 Task: In the Page Airportsfile.pptxinsert a slide 'blank'insert the text box with the name ' diamond'and insert a shape  diamondshape fill with colour greenshape outline with colour redshape effects 3-d rotation  isometric top up
Action: Mouse moved to (32, 109)
Screenshot: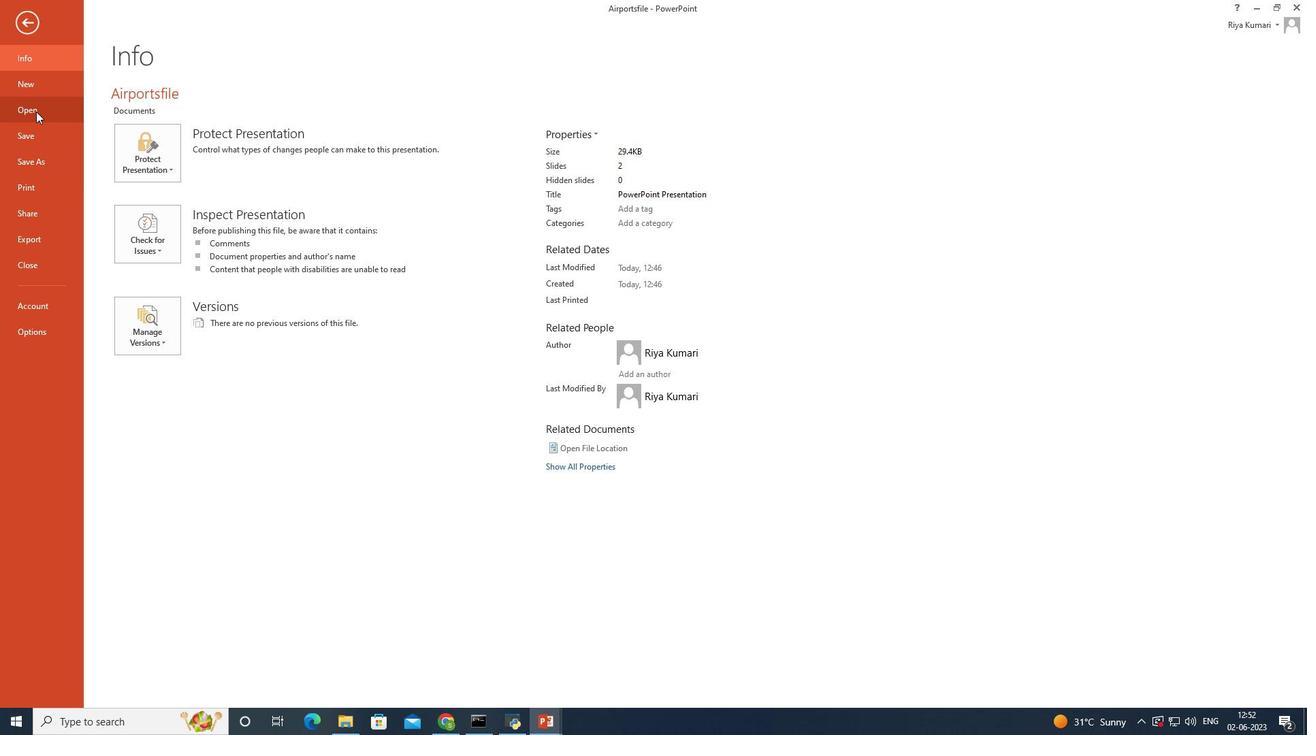 
Action: Mouse pressed left at (32, 109)
Screenshot: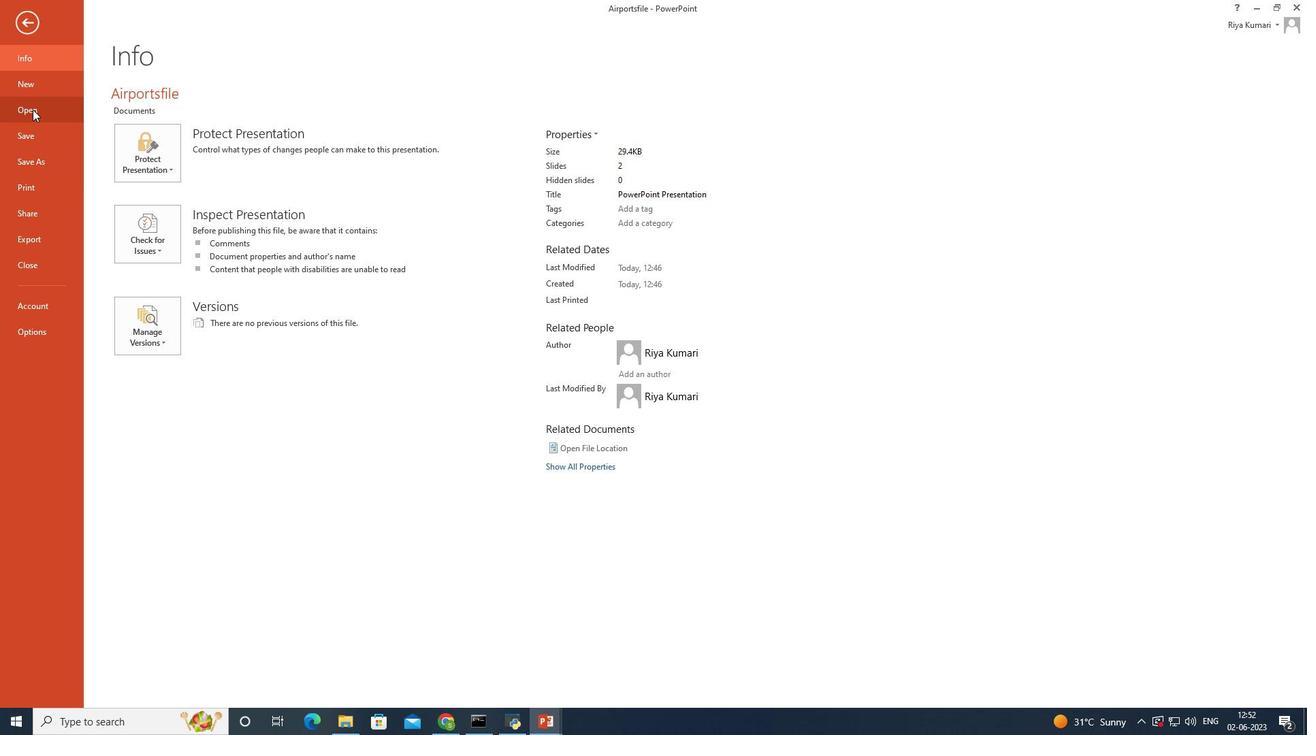 
Action: Mouse moved to (356, 128)
Screenshot: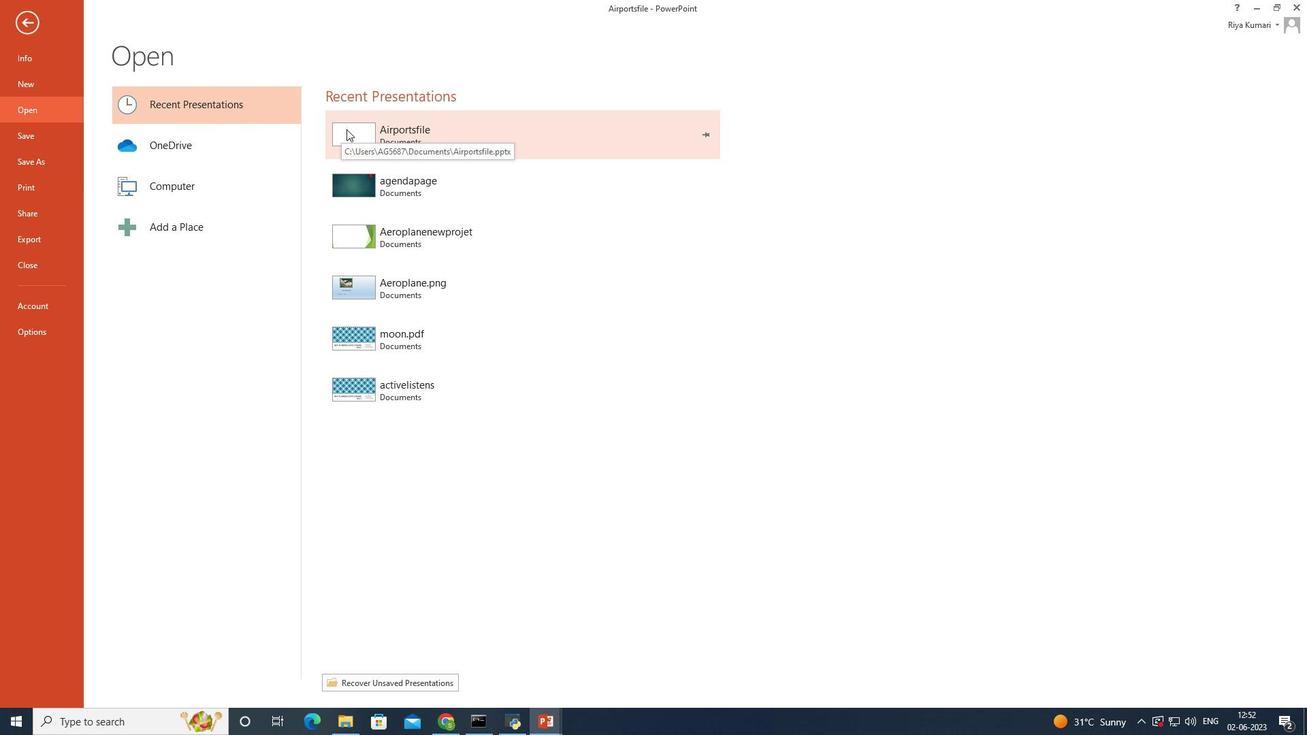 
Action: Mouse pressed left at (356, 128)
Screenshot: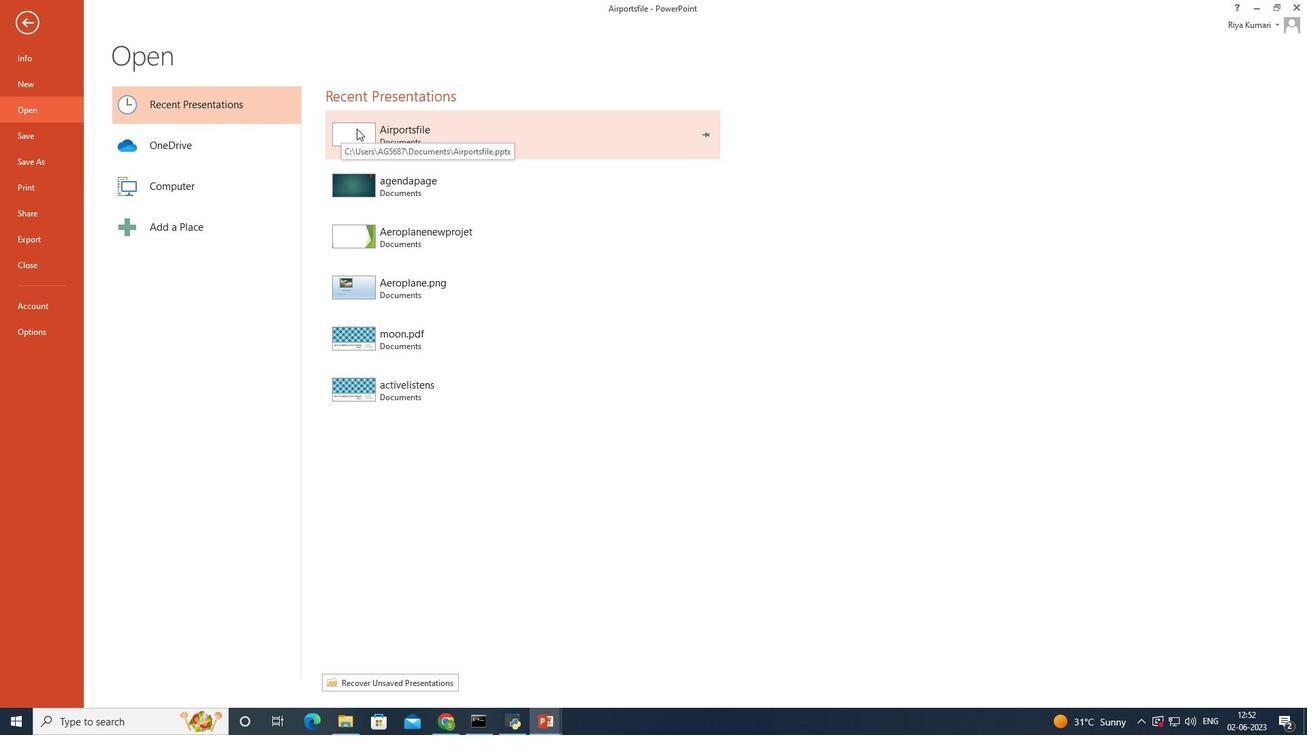 
Action: Mouse moved to (62, 21)
Screenshot: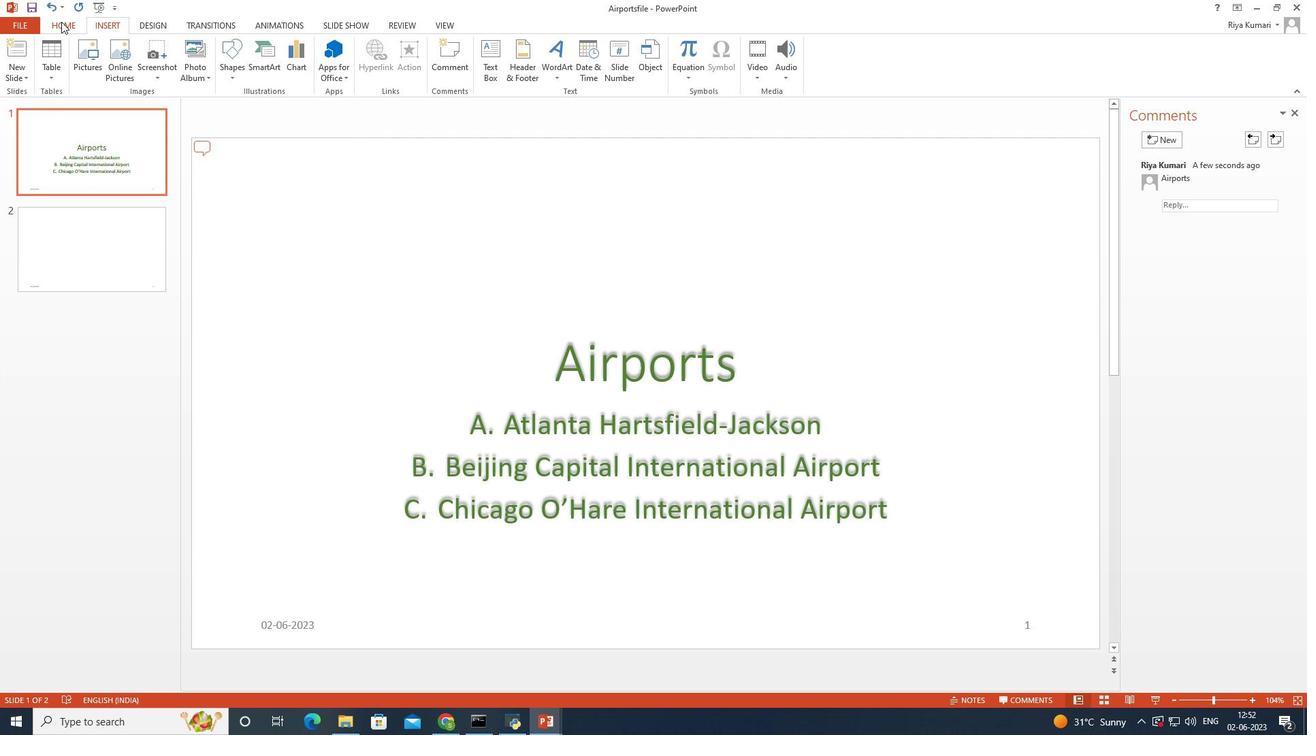 
Action: Mouse pressed left at (62, 21)
Screenshot: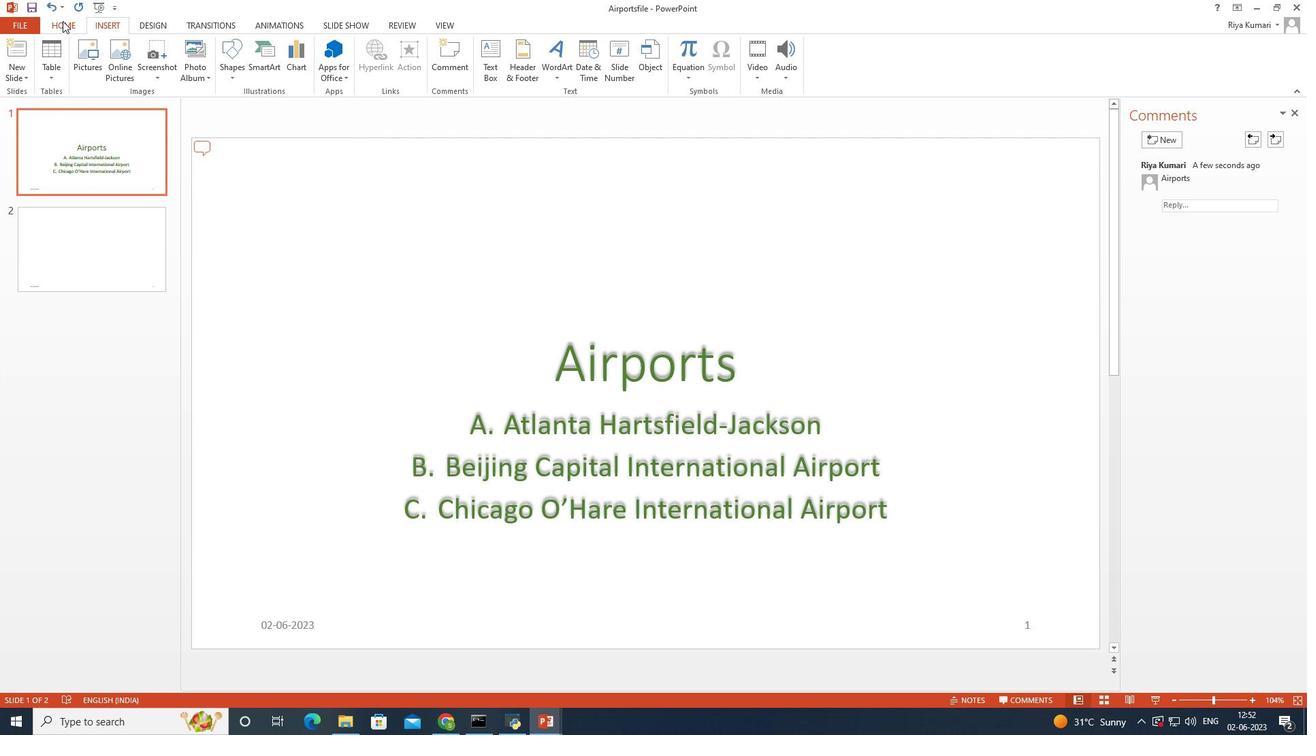 
Action: Mouse moved to (117, 66)
Screenshot: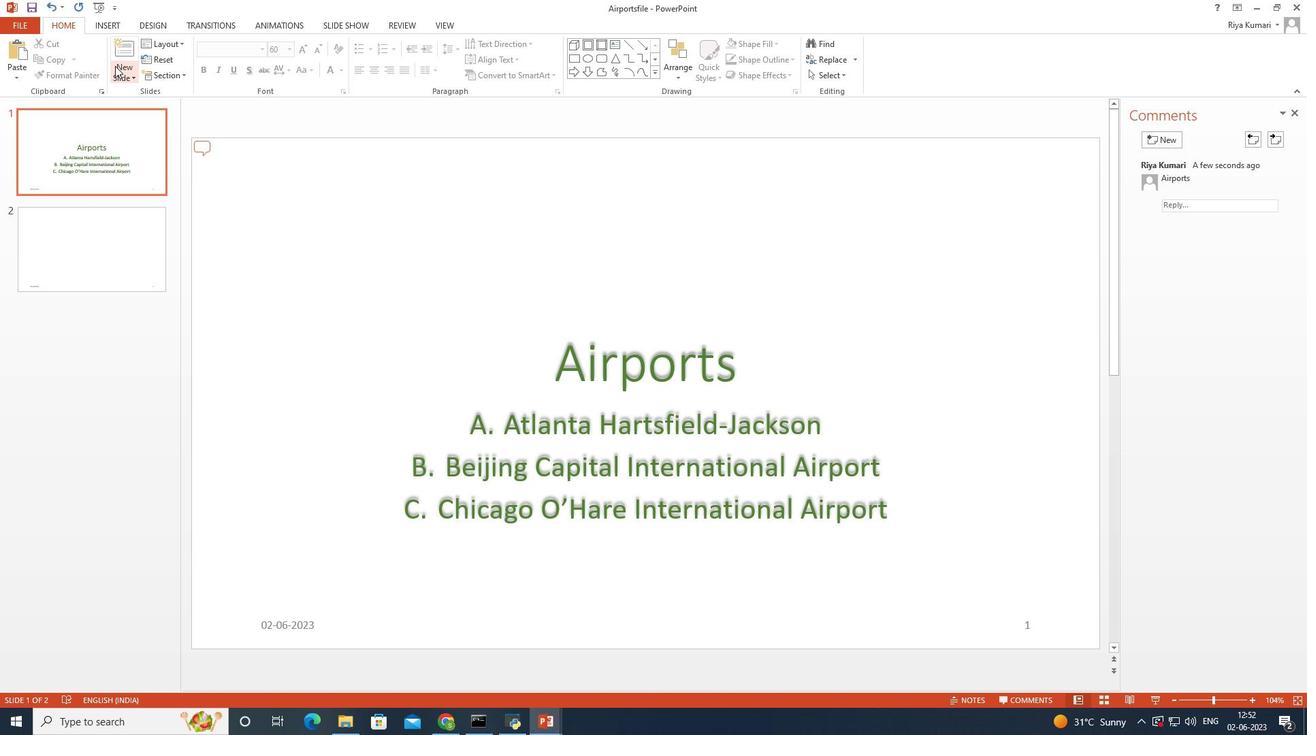 
Action: Mouse pressed left at (117, 66)
Screenshot: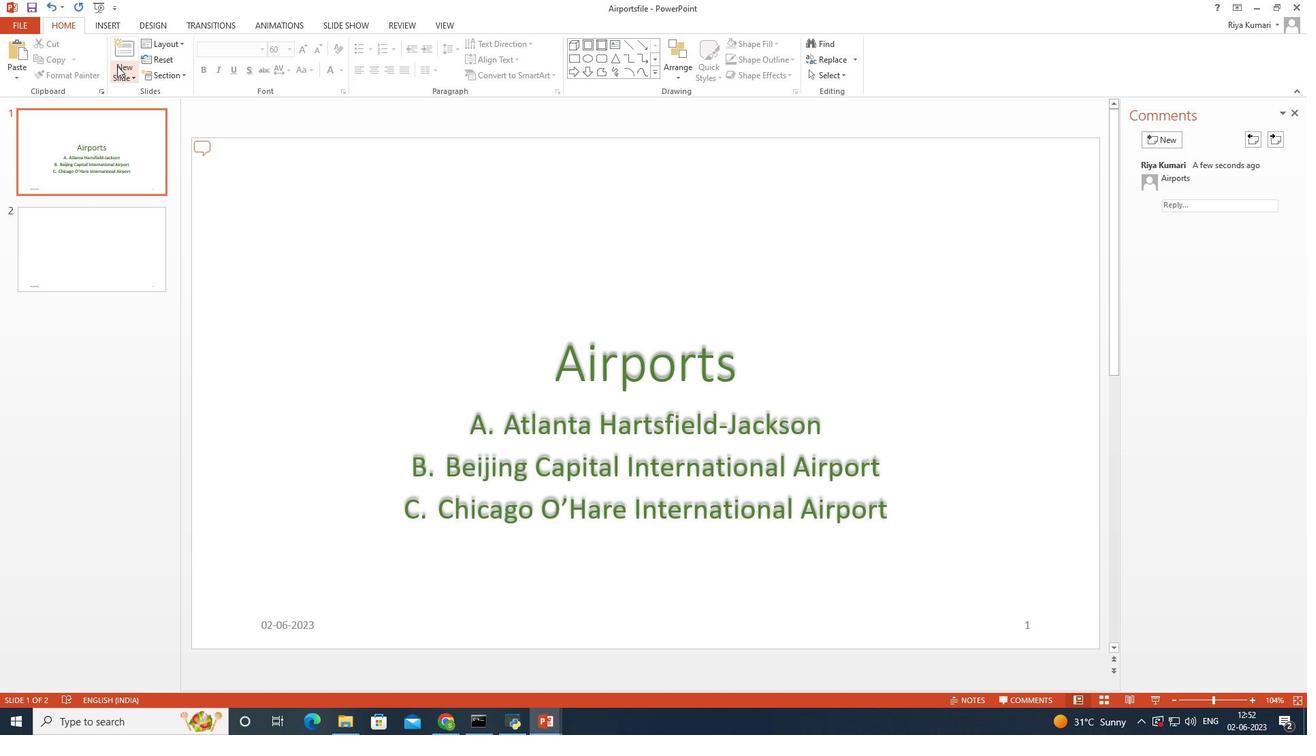 
Action: Mouse moved to (153, 249)
Screenshot: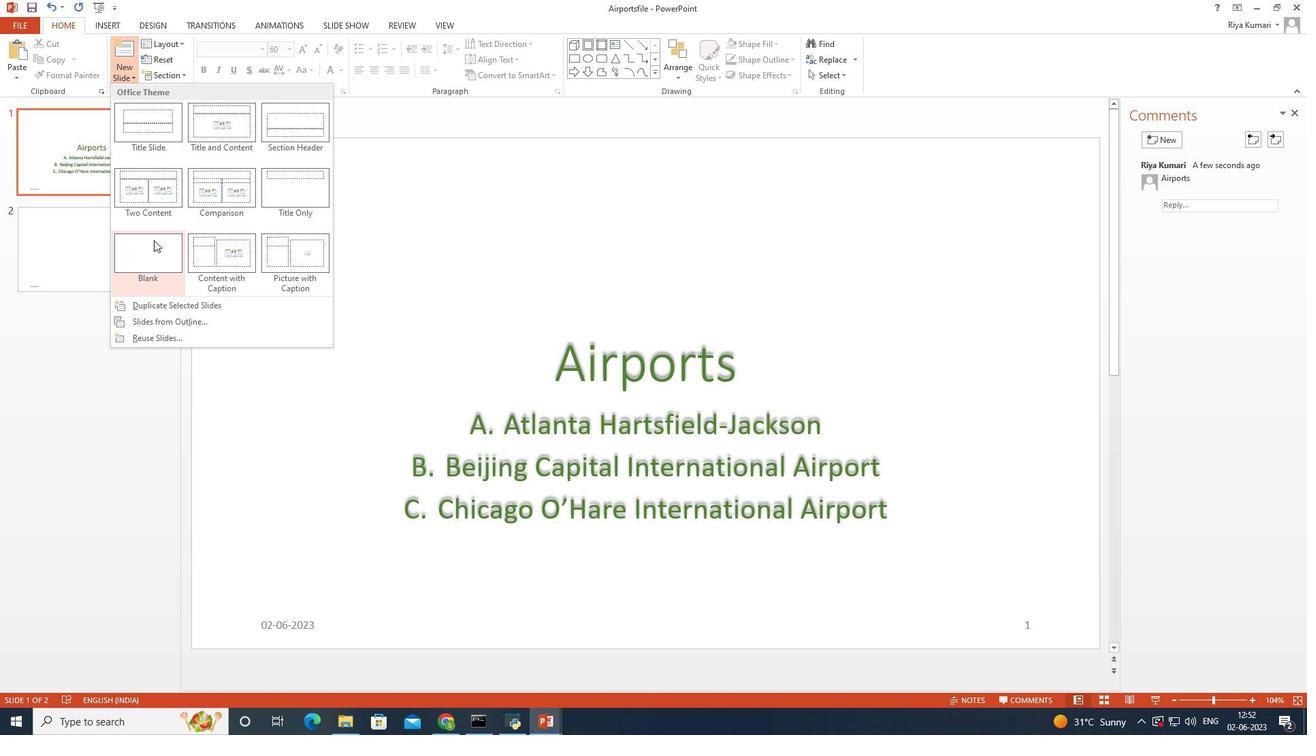 
Action: Mouse pressed left at (153, 249)
Screenshot: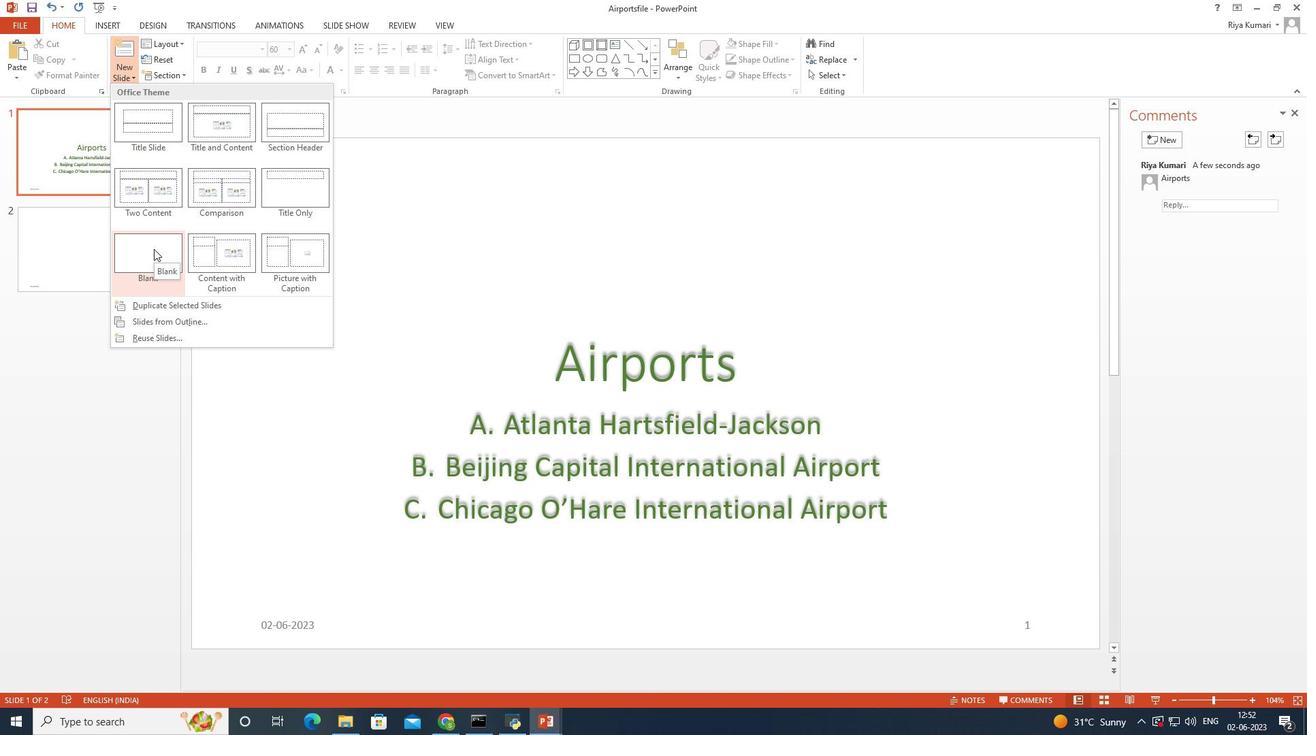 
Action: Mouse moved to (618, 43)
Screenshot: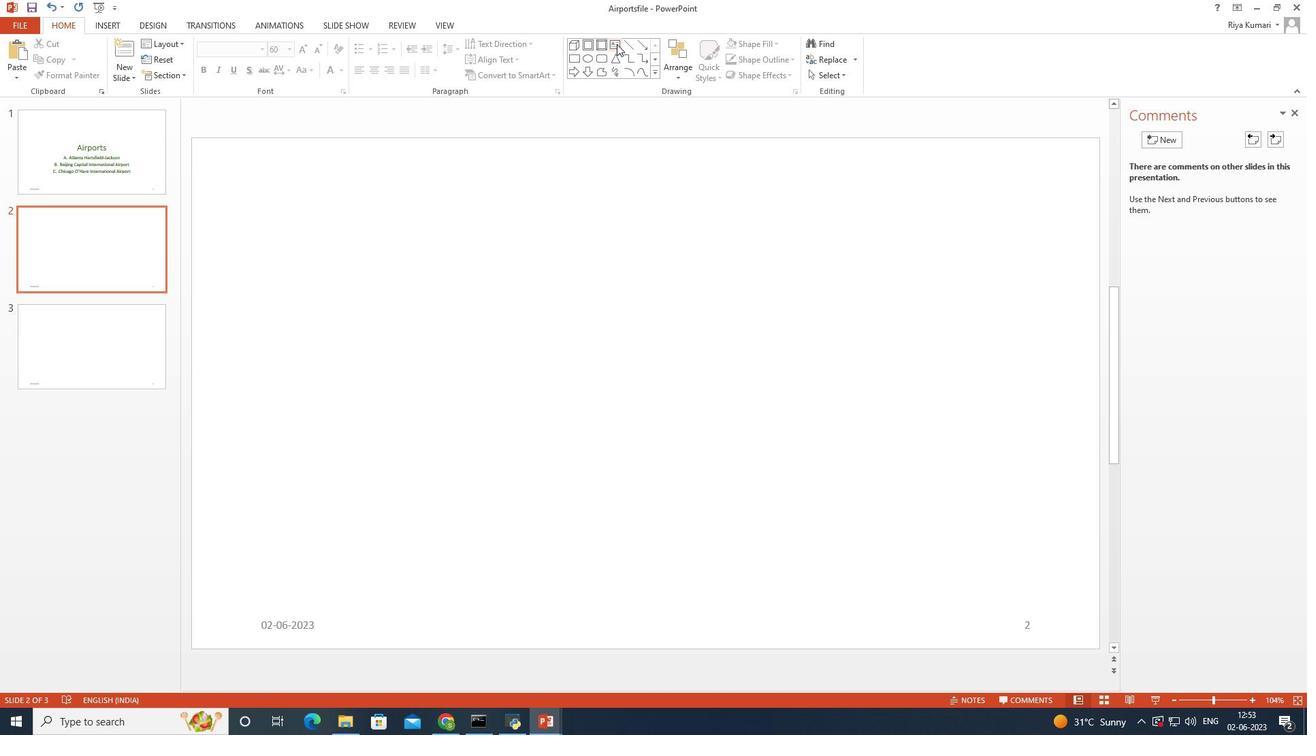 
Action: Mouse pressed left at (618, 43)
Screenshot: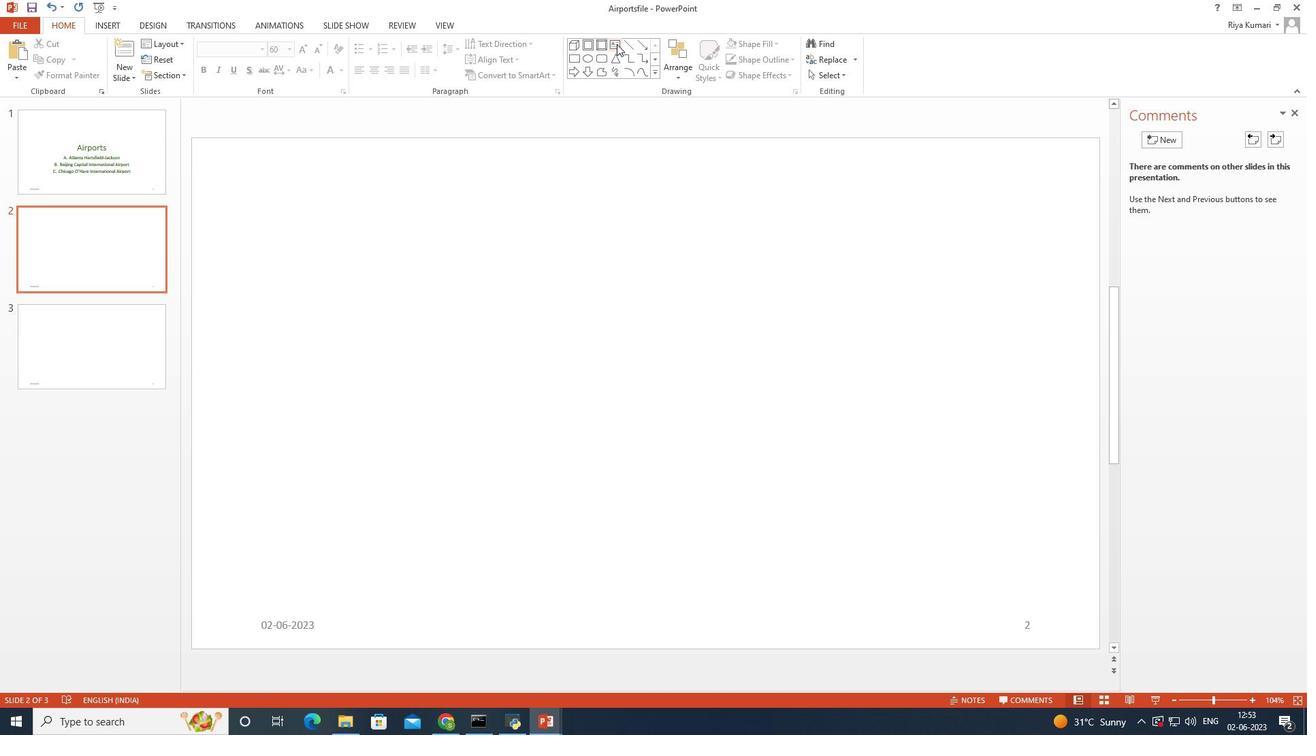 
Action: Mouse moved to (417, 186)
Screenshot: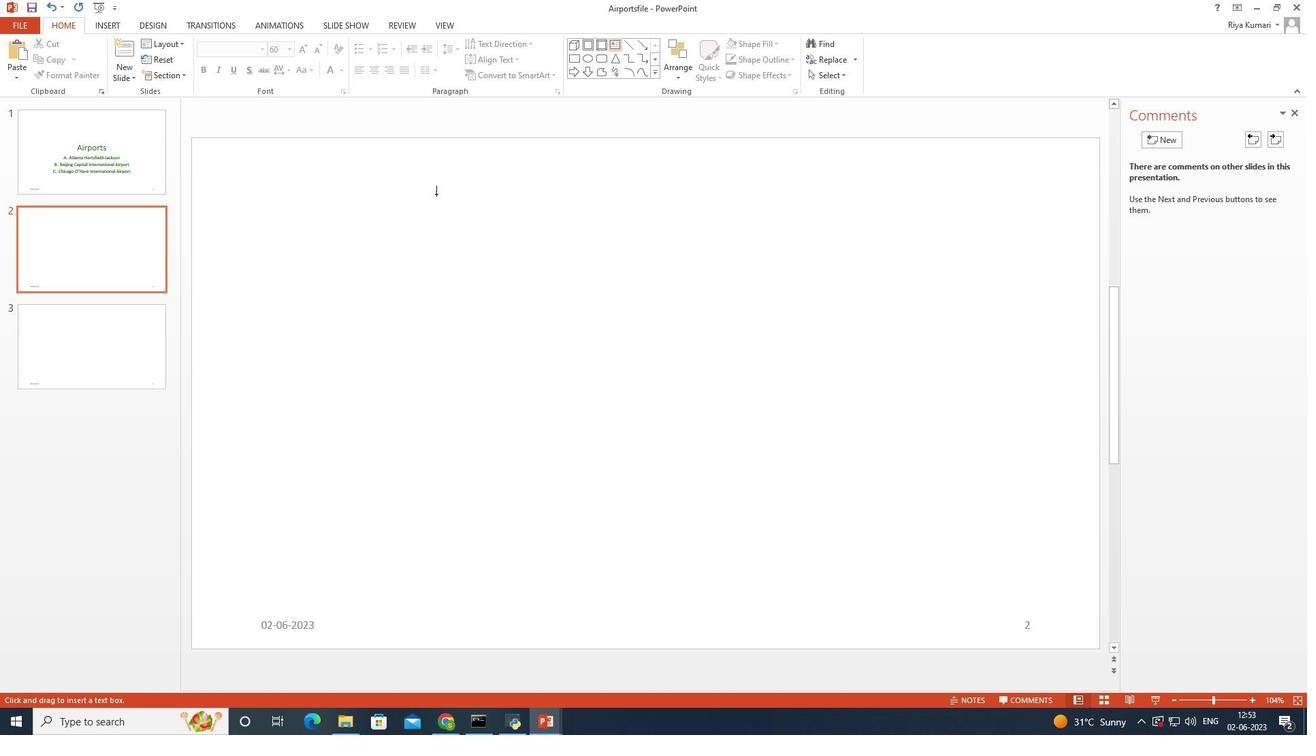 
Action: Mouse pressed left at (417, 186)
Screenshot: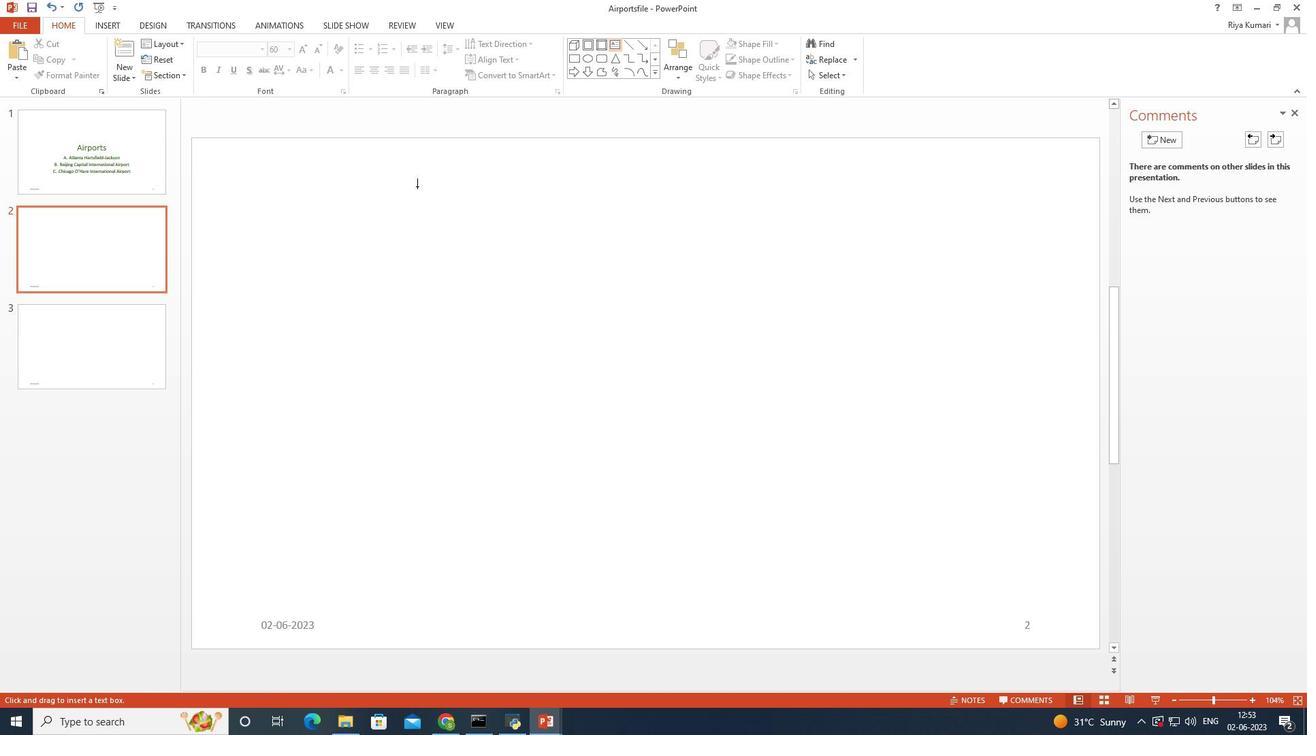 
Action: Mouse moved to (606, 228)
Screenshot: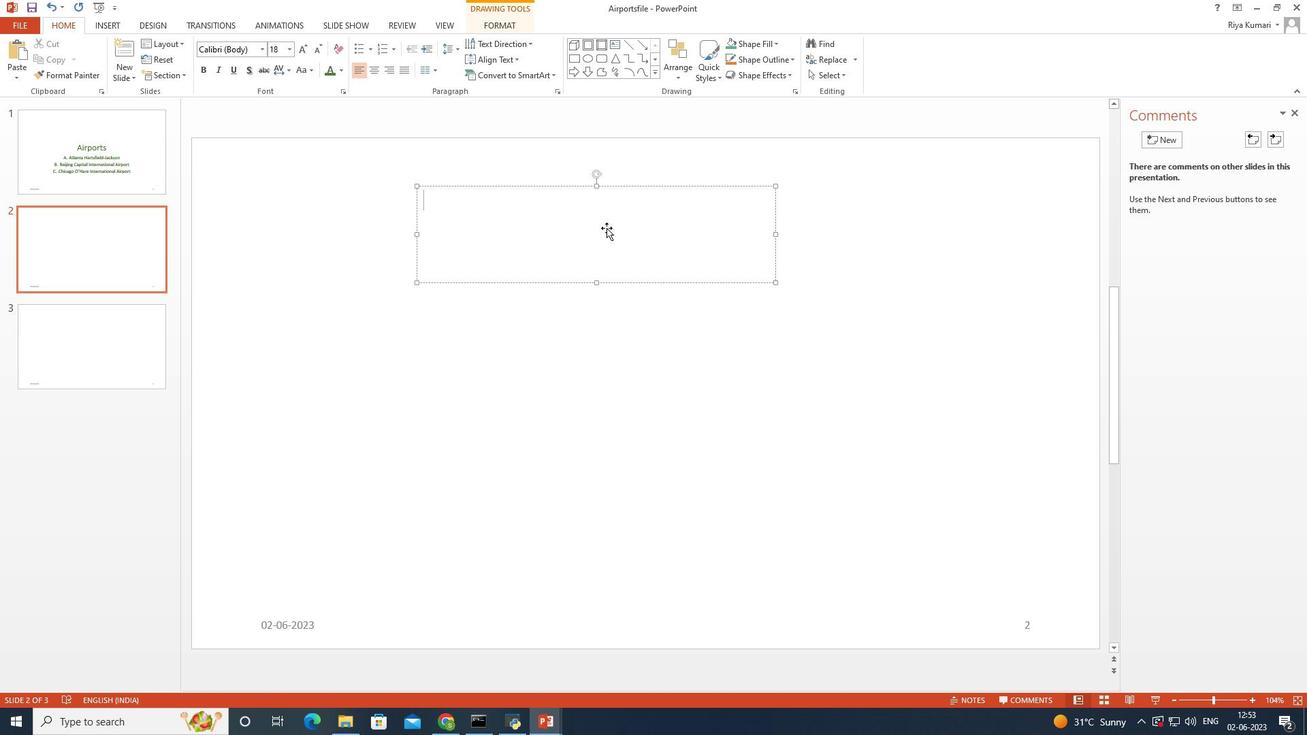 
Action: Key pressed diamond
Screenshot: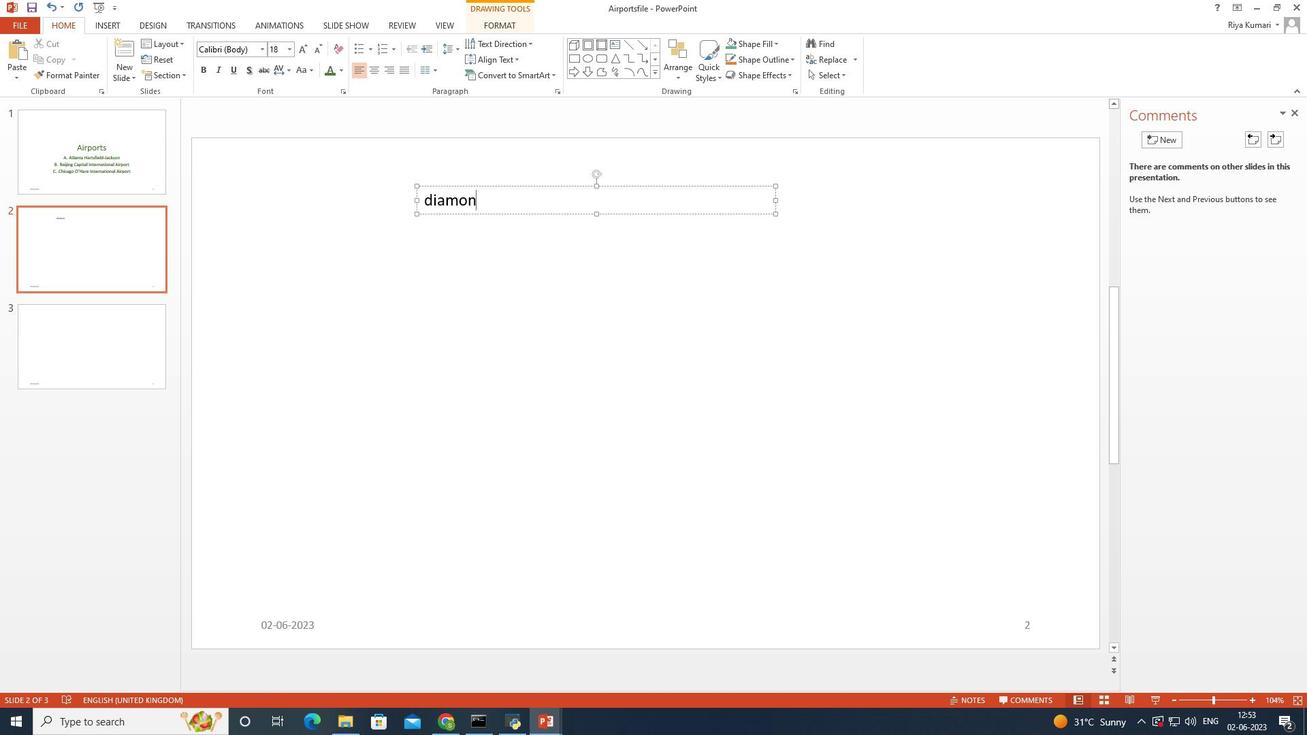 
Action: Mouse moved to (648, 251)
Screenshot: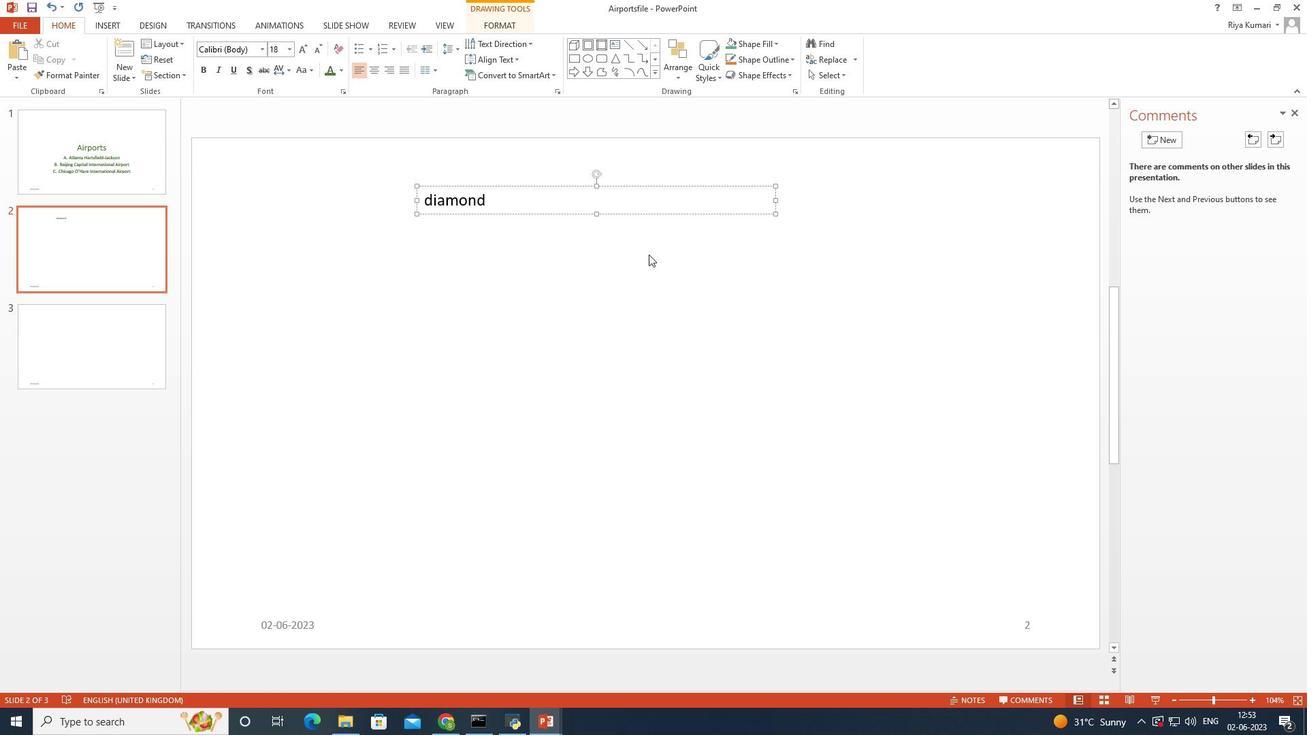 
Action: Key pressed <Key.enter>
Screenshot: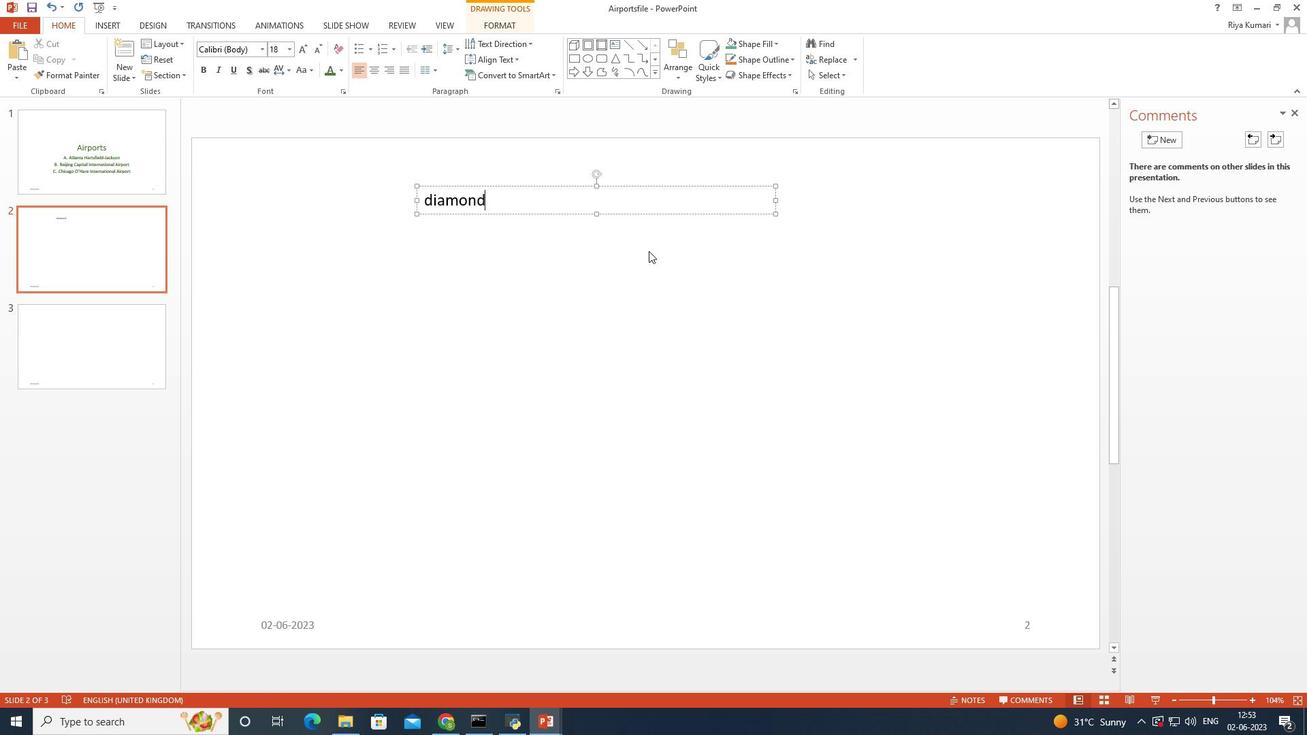 
Action: Mouse moved to (608, 265)
Screenshot: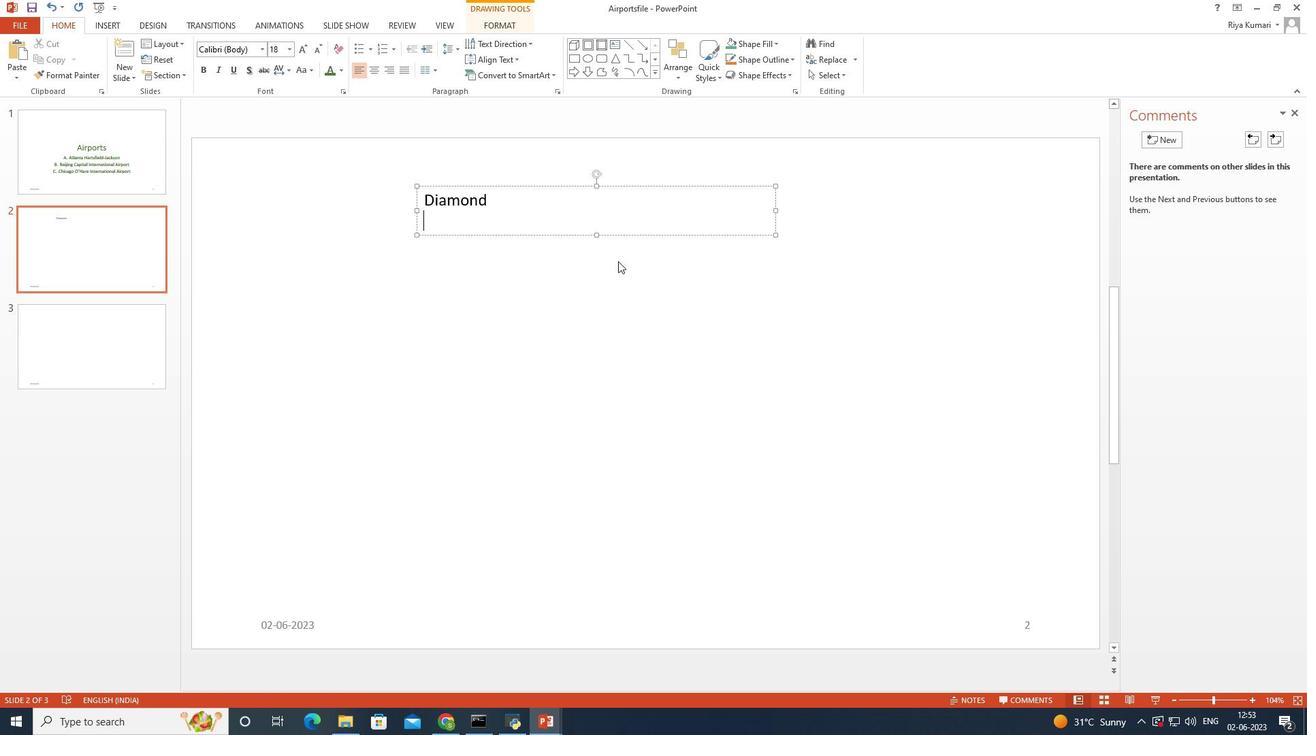 
Action: Mouse pressed left at (608, 265)
Screenshot: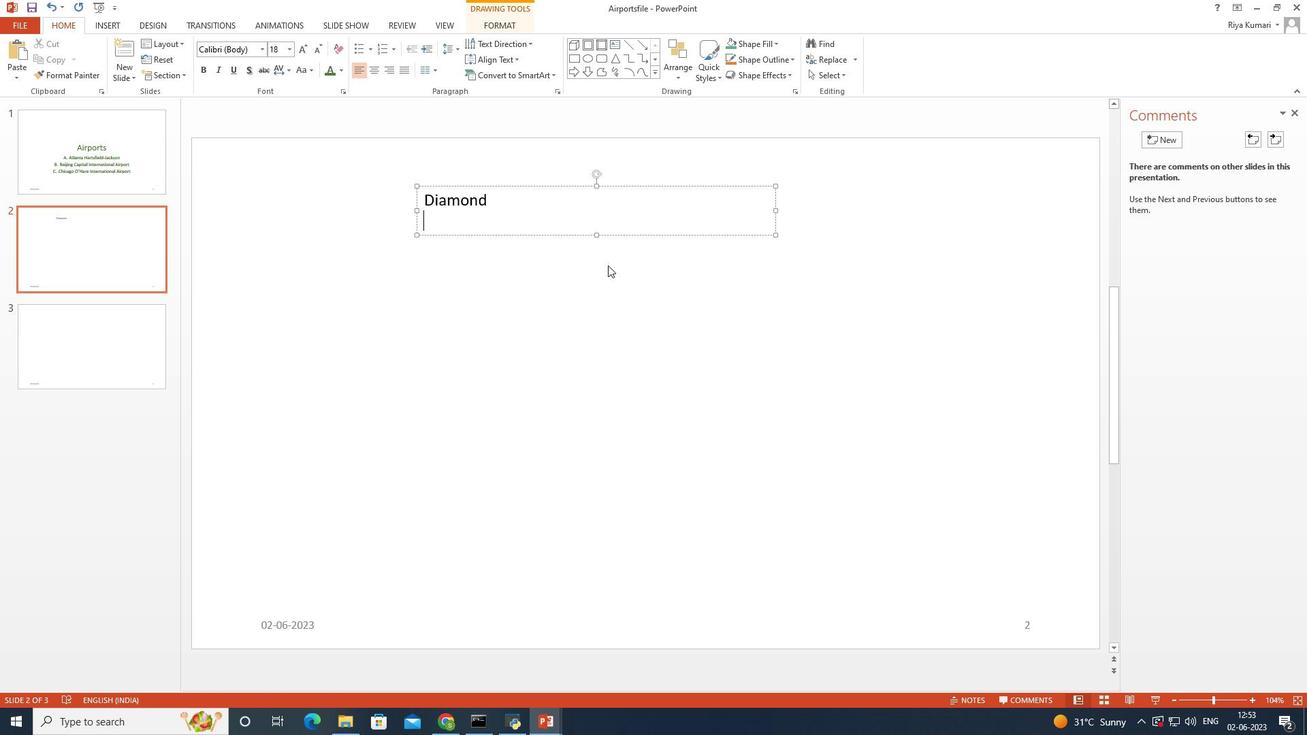 
Action: Mouse moved to (652, 70)
Screenshot: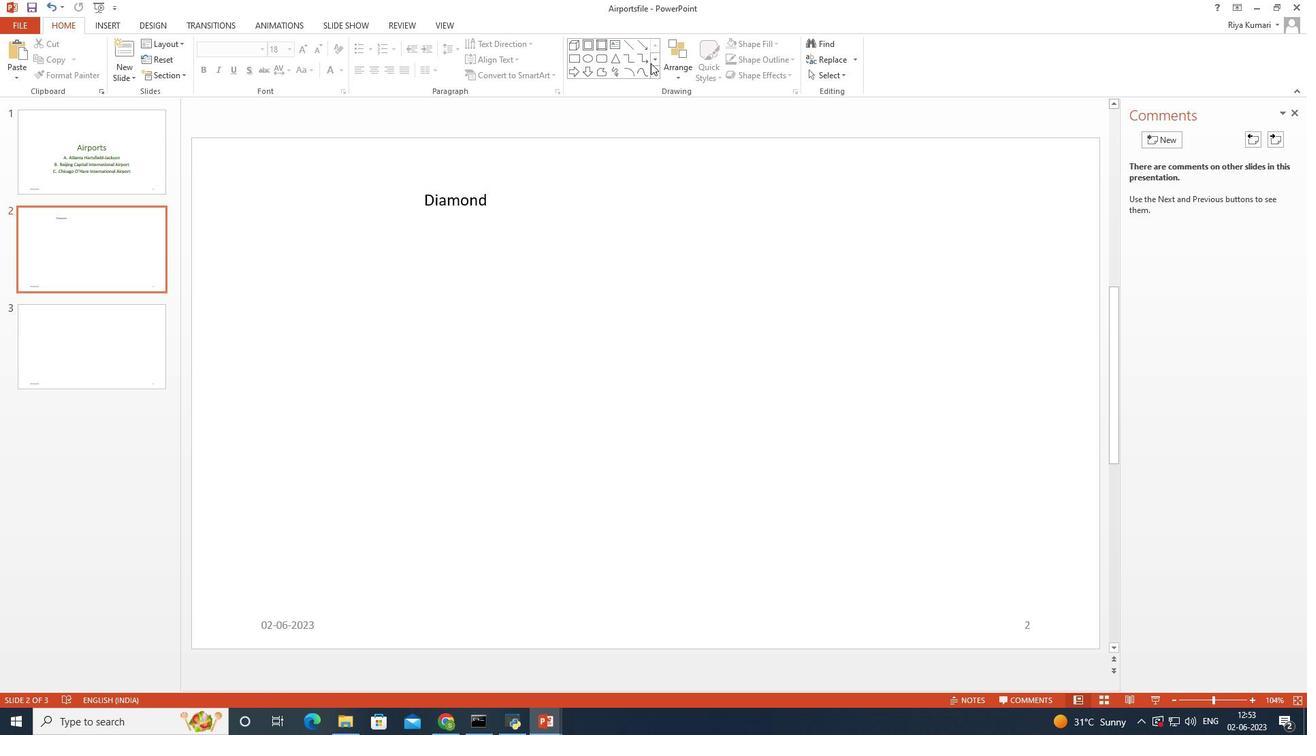 
Action: Mouse pressed left at (652, 70)
Screenshot: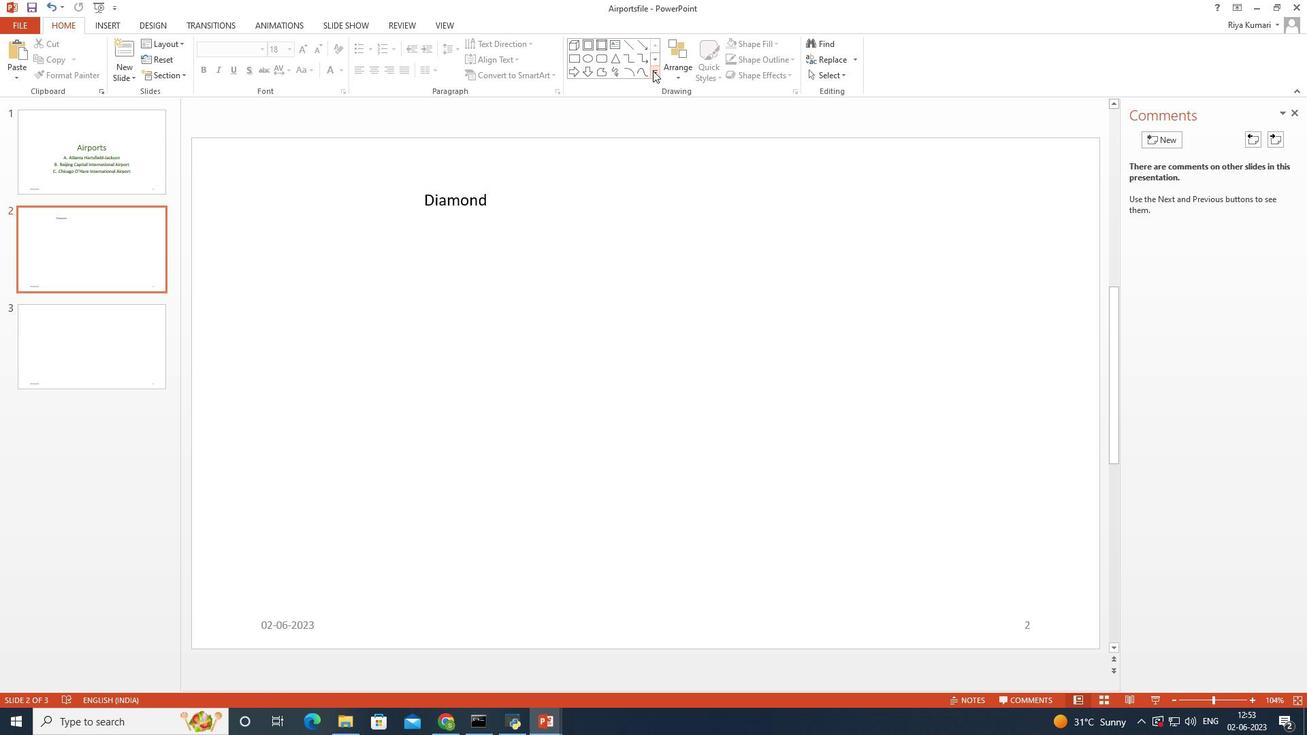 
Action: Mouse moved to (599, 285)
Screenshot: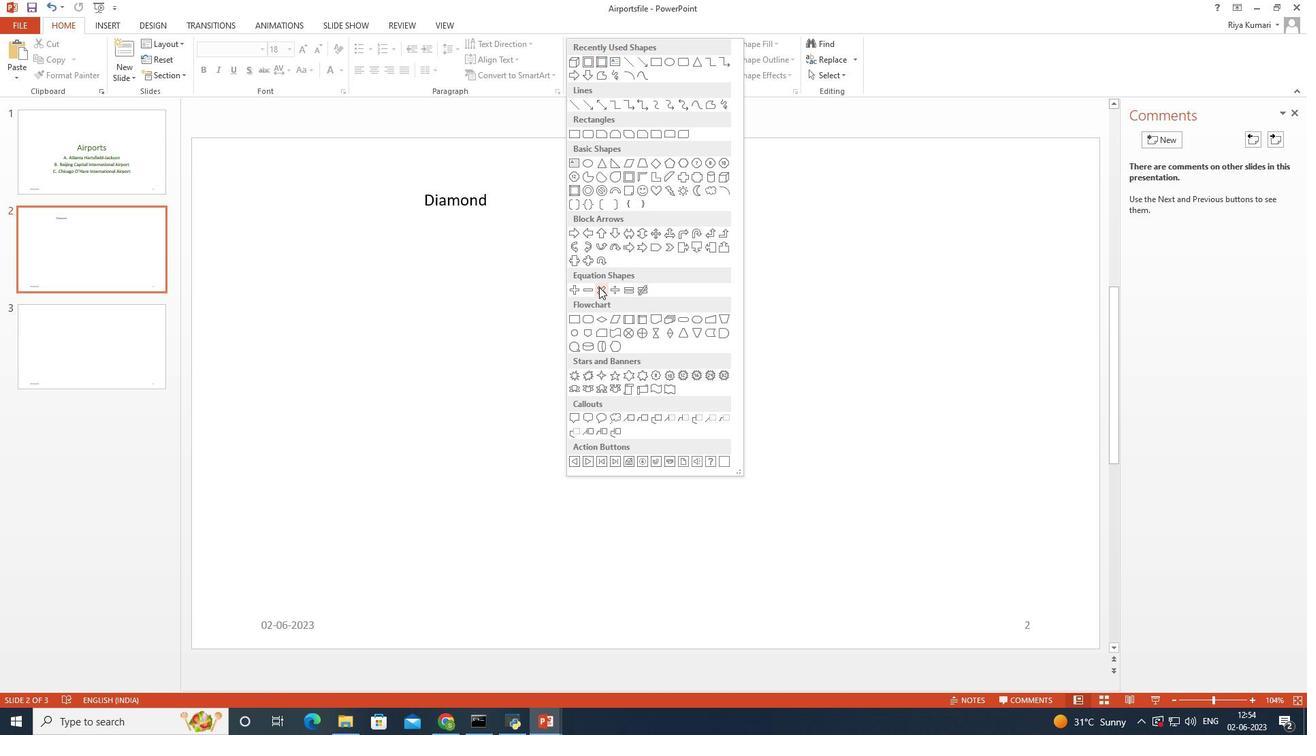 
Action: Mouse pressed left at (599, 285)
Screenshot: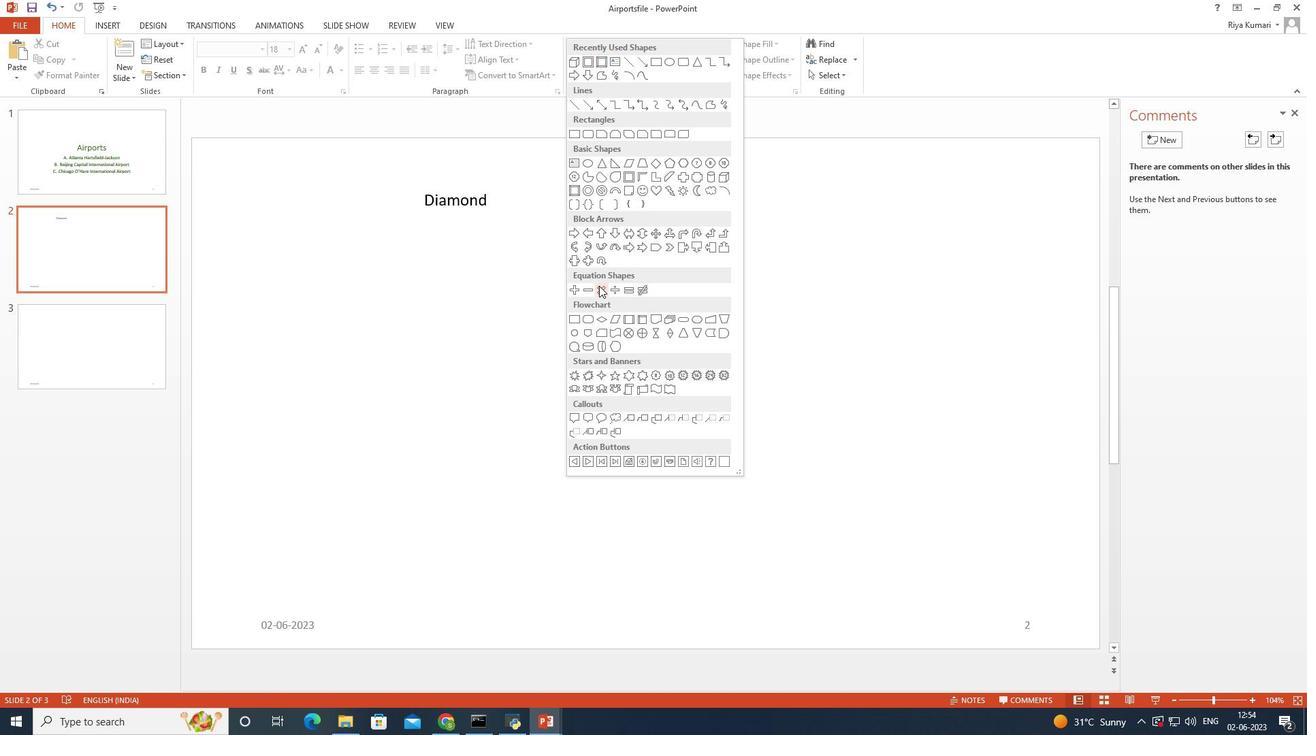 
Action: Mouse moved to (418, 240)
Screenshot: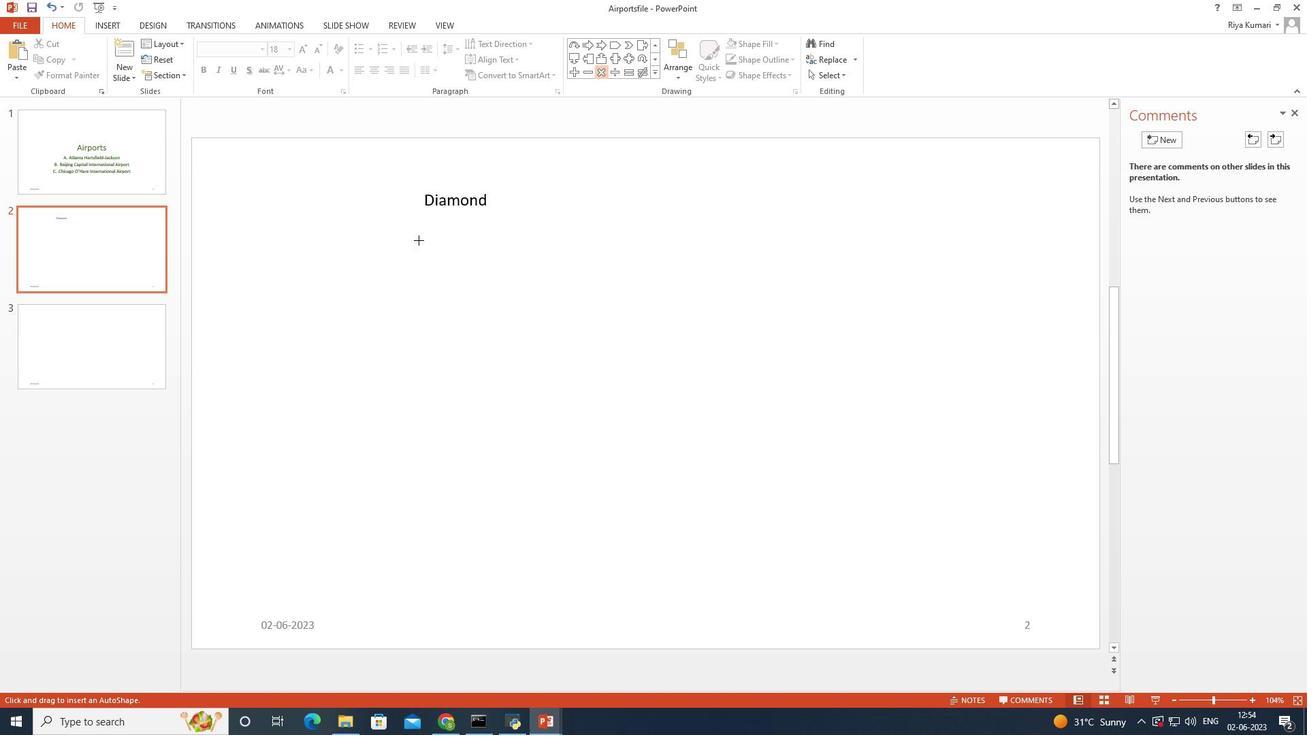
Action: Mouse pressed left at (418, 240)
Screenshot: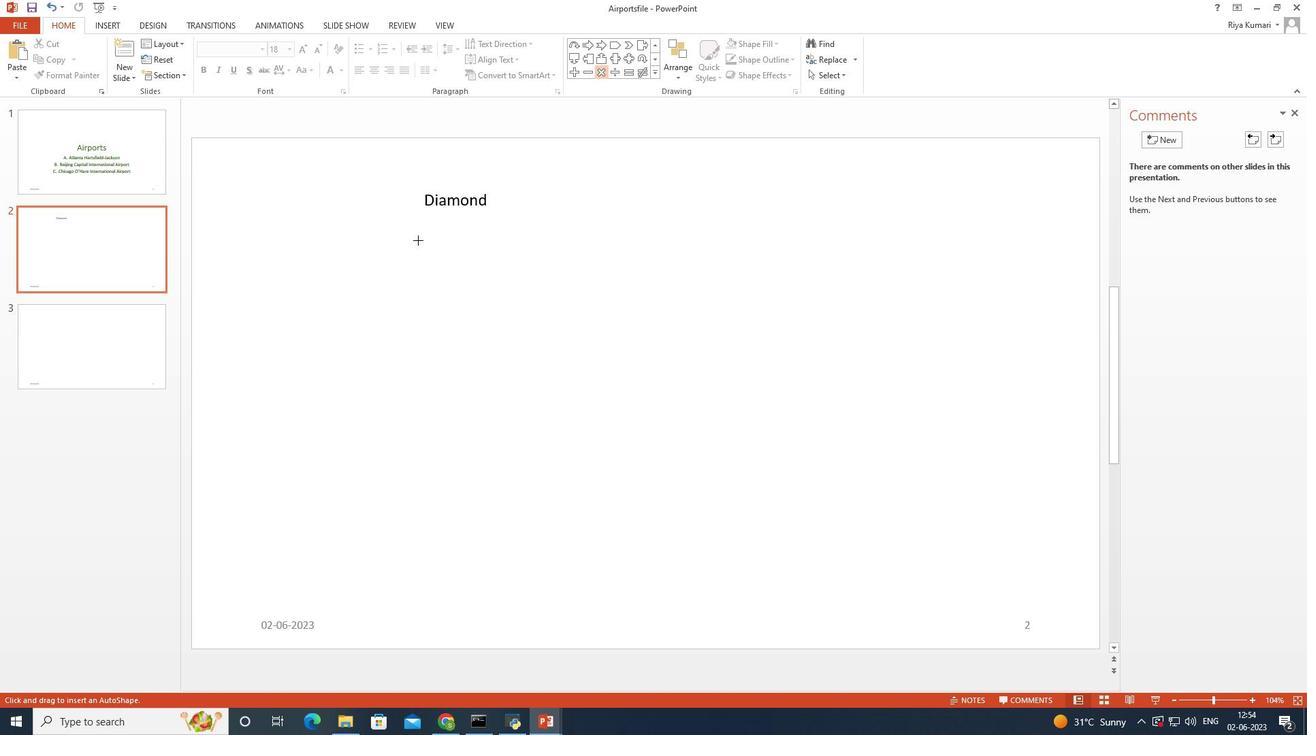 
Action: Mouse moved to (512, 20)
Screenshot: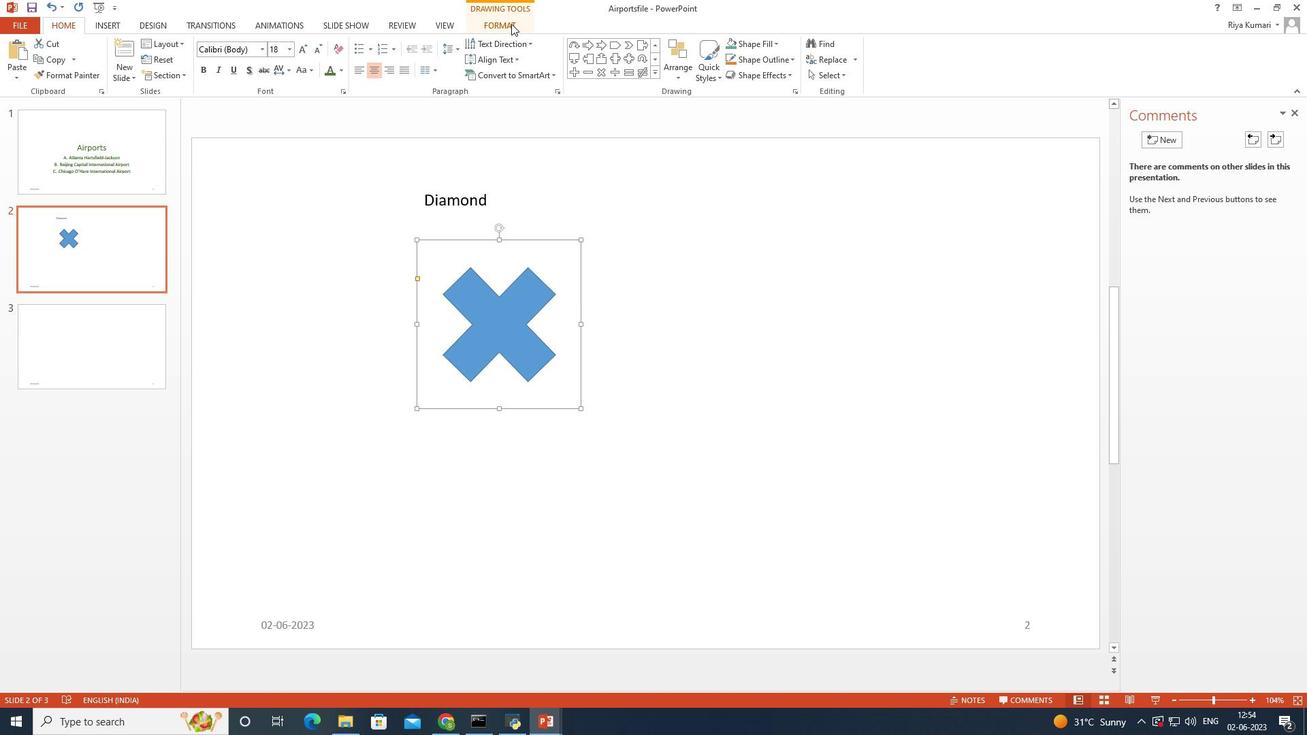 
Action: Mouse pressed left at (512, 20)
Screenshot: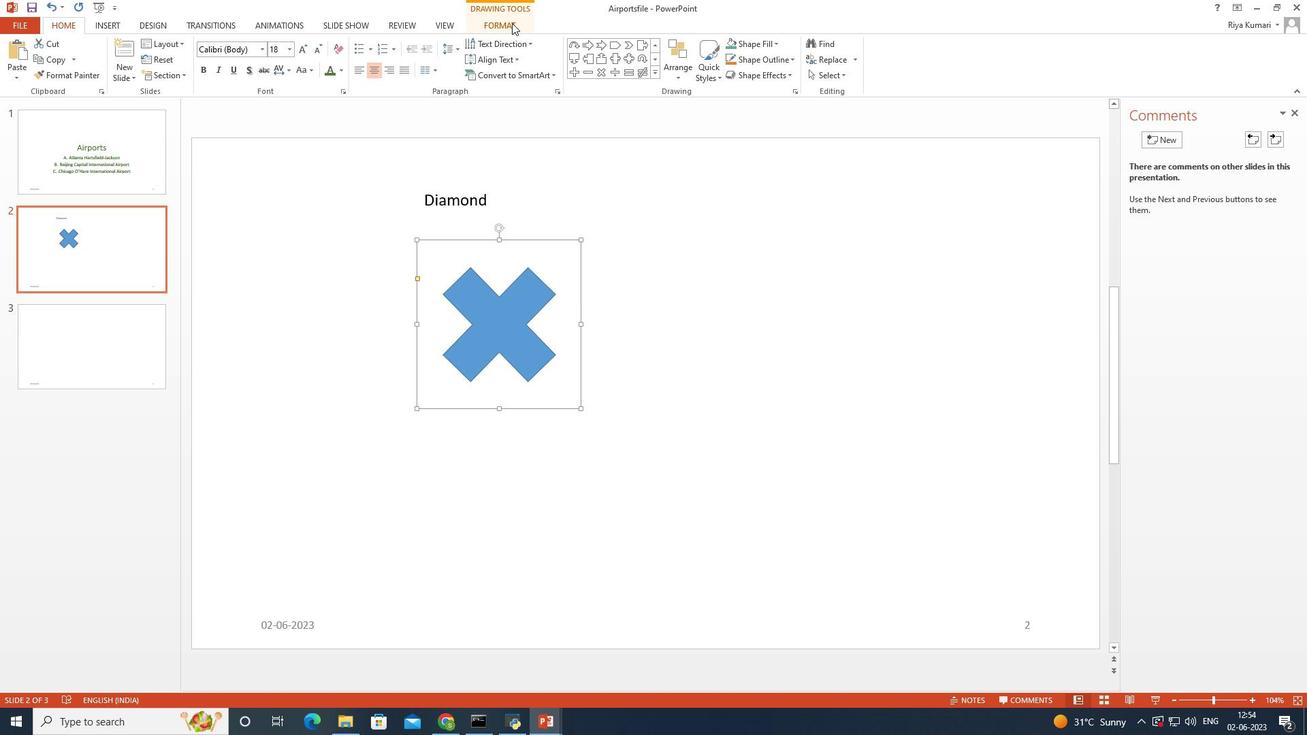 
Action: Mouse moved to (437, 65)
Screenshot: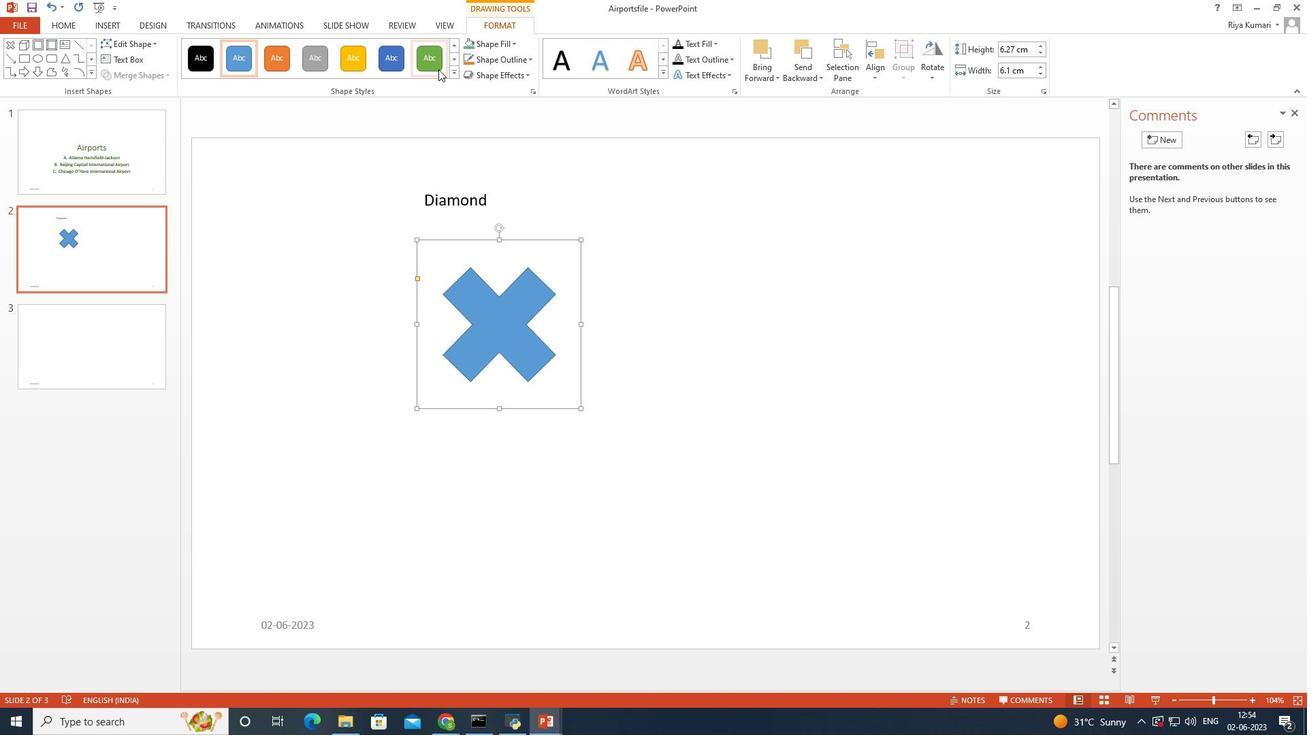 
Action: Mouse pressed left at (437, 65)
Screenshot: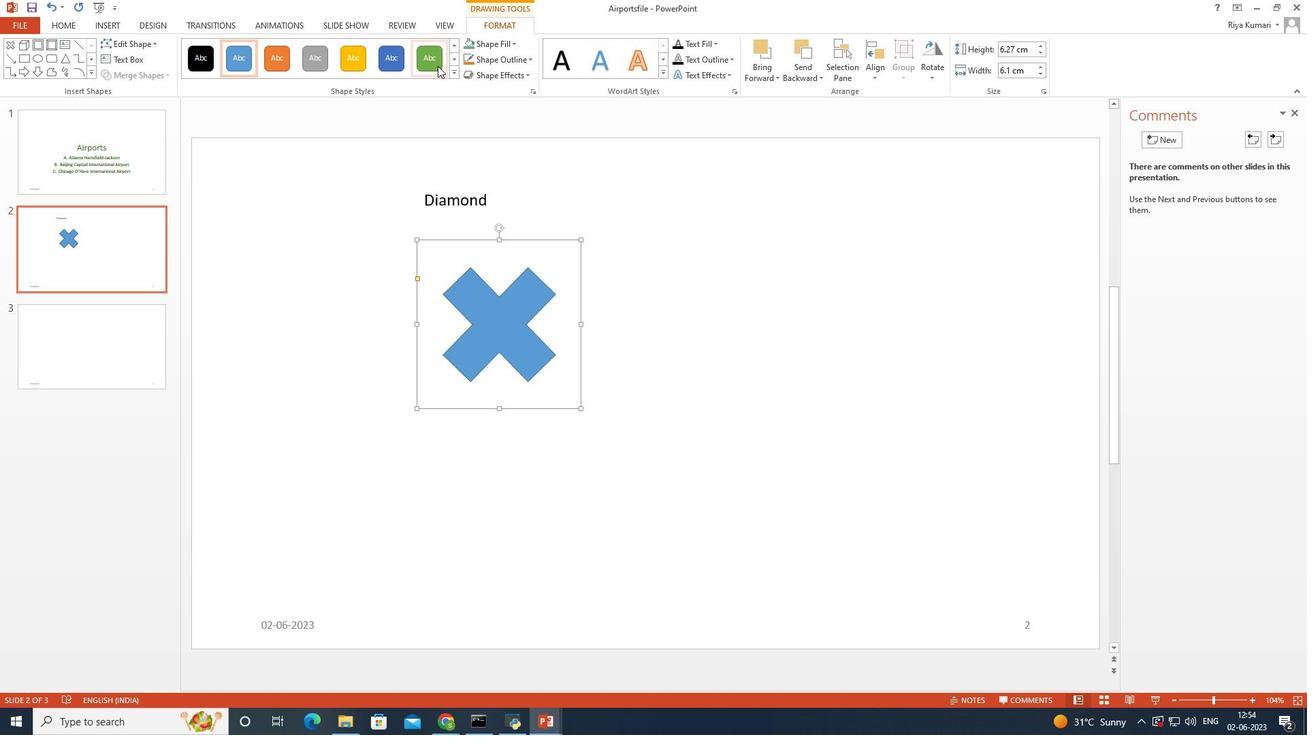 
Action: Mouse moved to (513, 55)
Screenshot: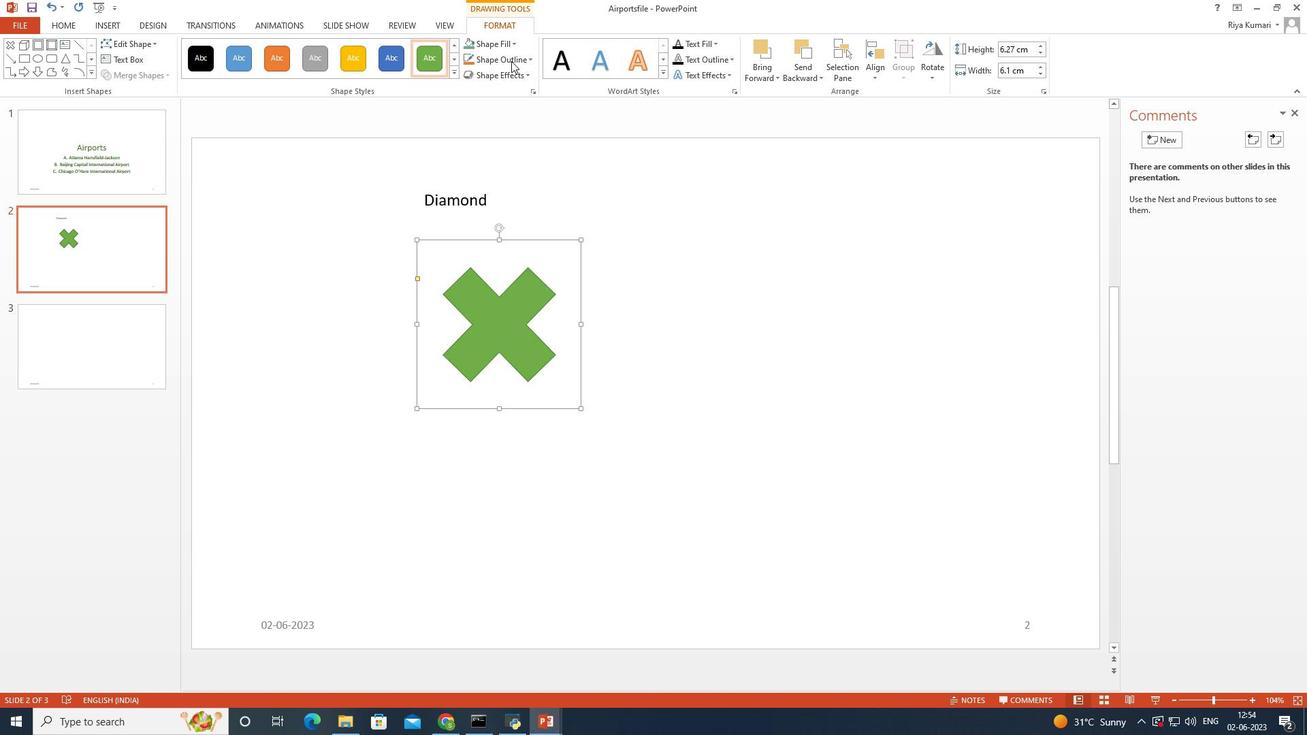 
Action: Mouse pressed left at (513, 55)
Screenshot: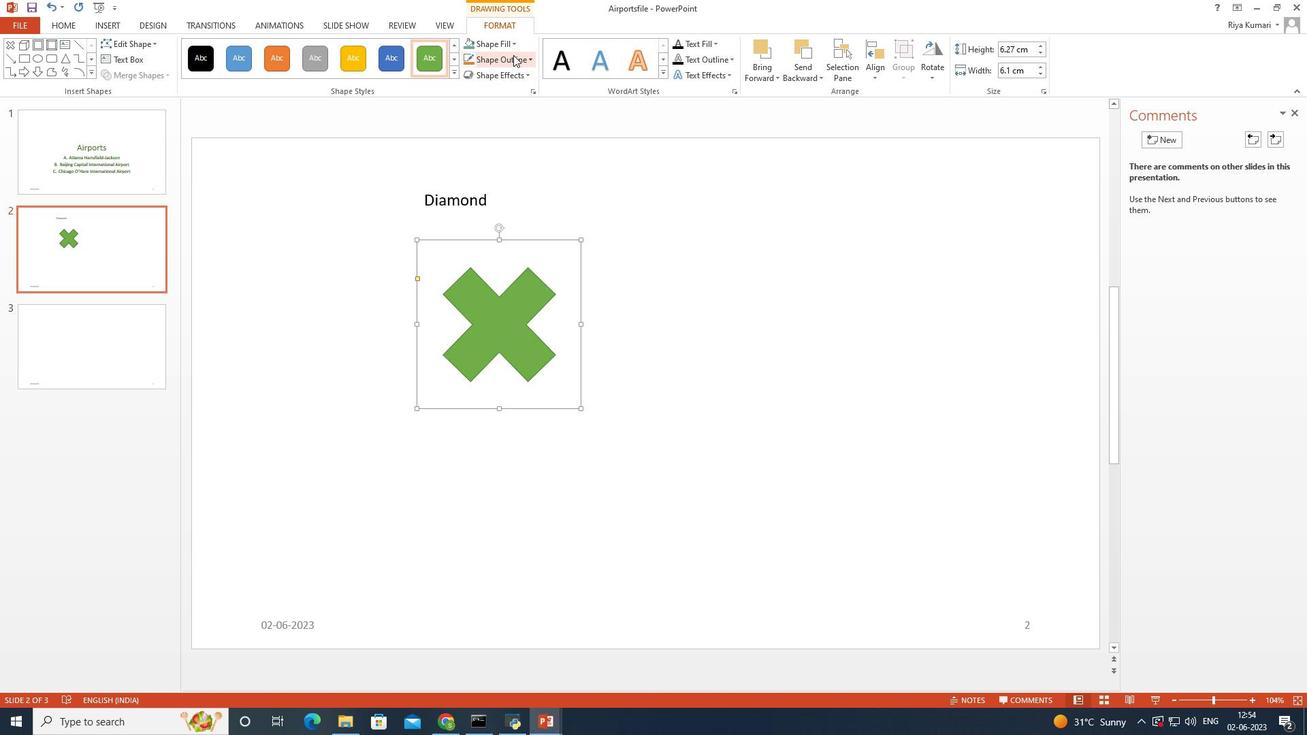 
Action: Mouse moved to (482, 167)
Screenshot: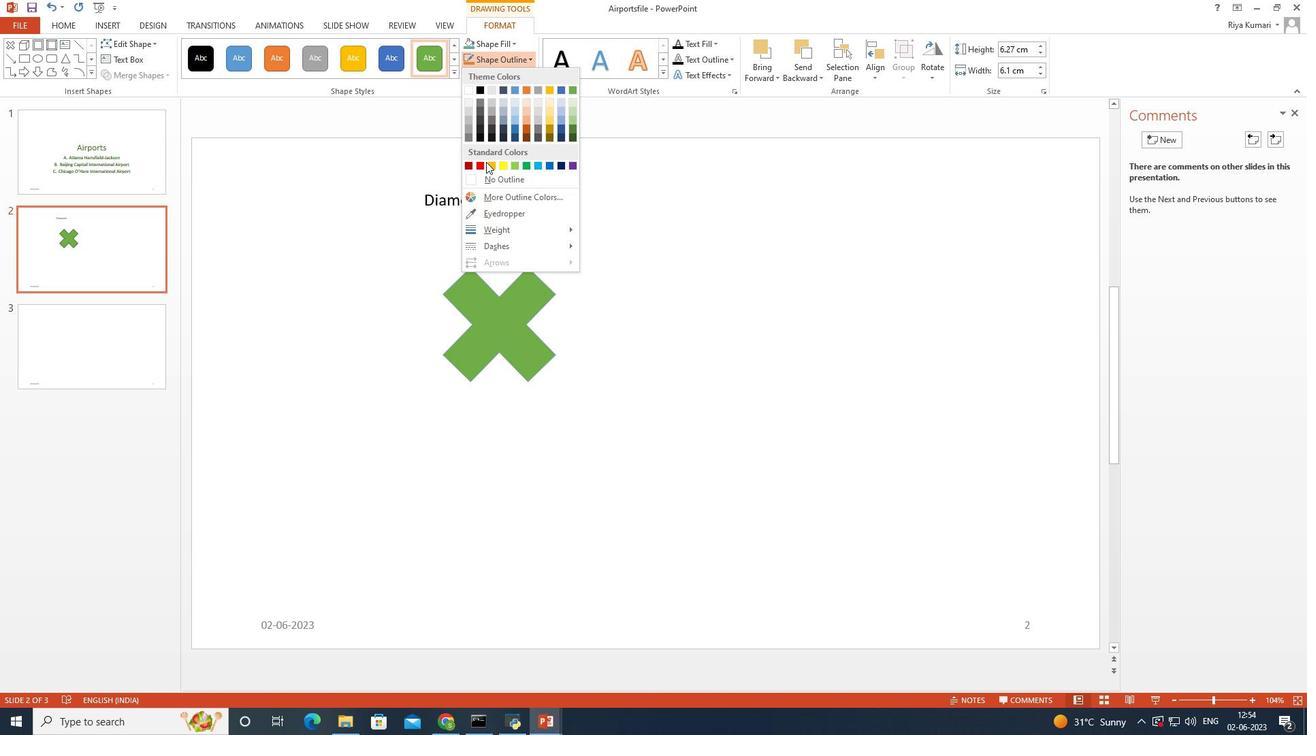 
Action: Mouse pressed left at (482, 167)
Screenshot: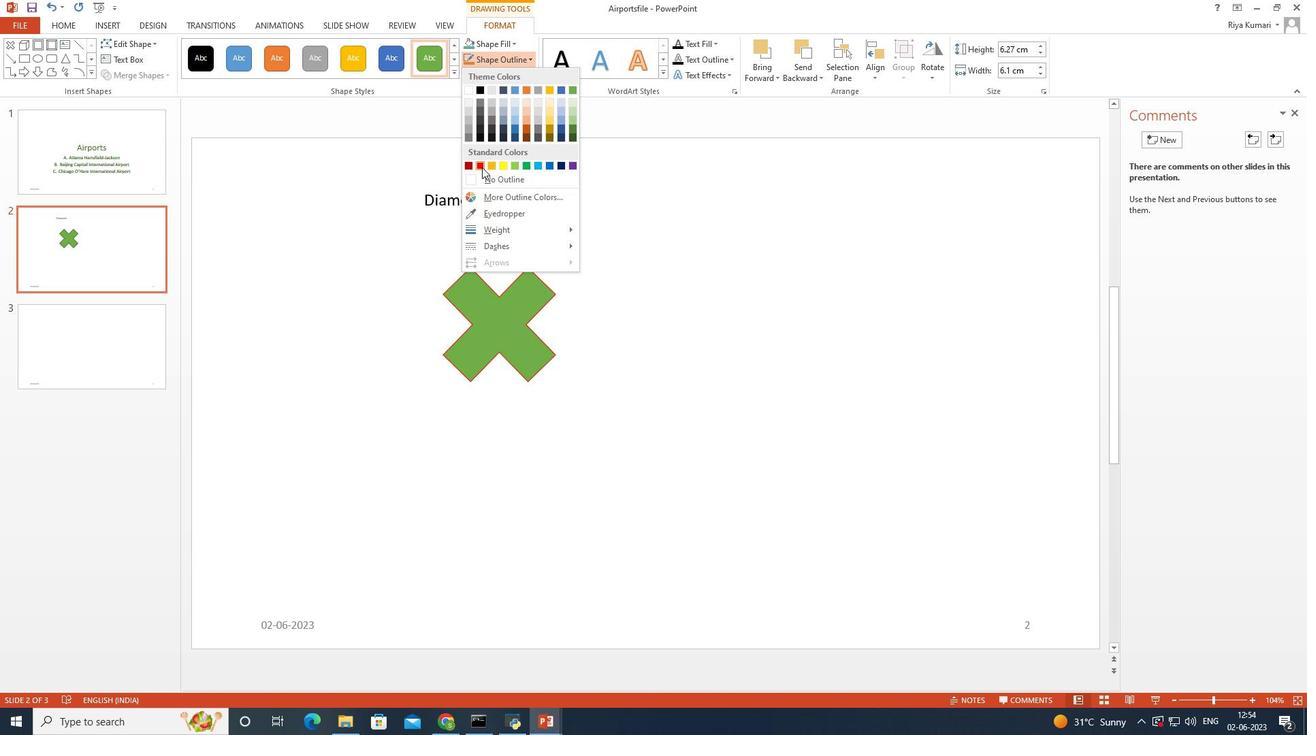 
Action: Mouse moved to (693, 77)
Screenshot: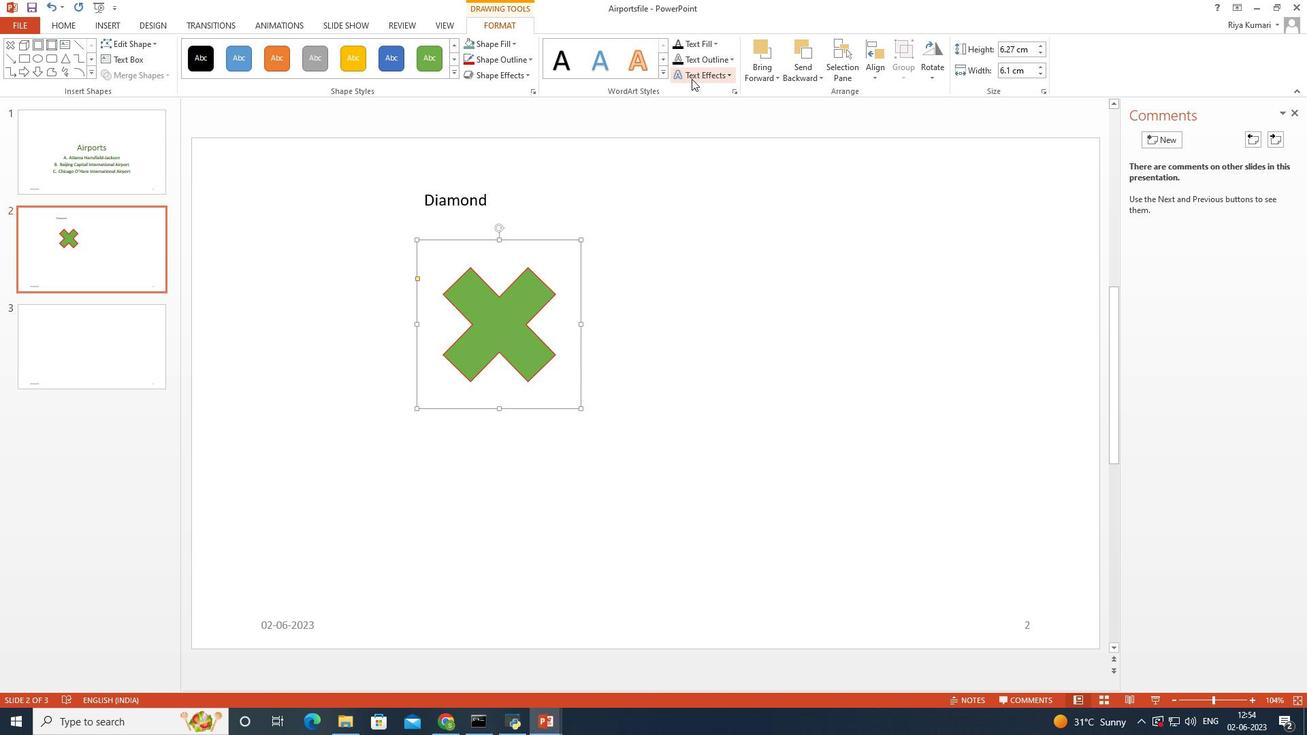 
Action: Mouse pressed left at (693, 77)
Screenshot: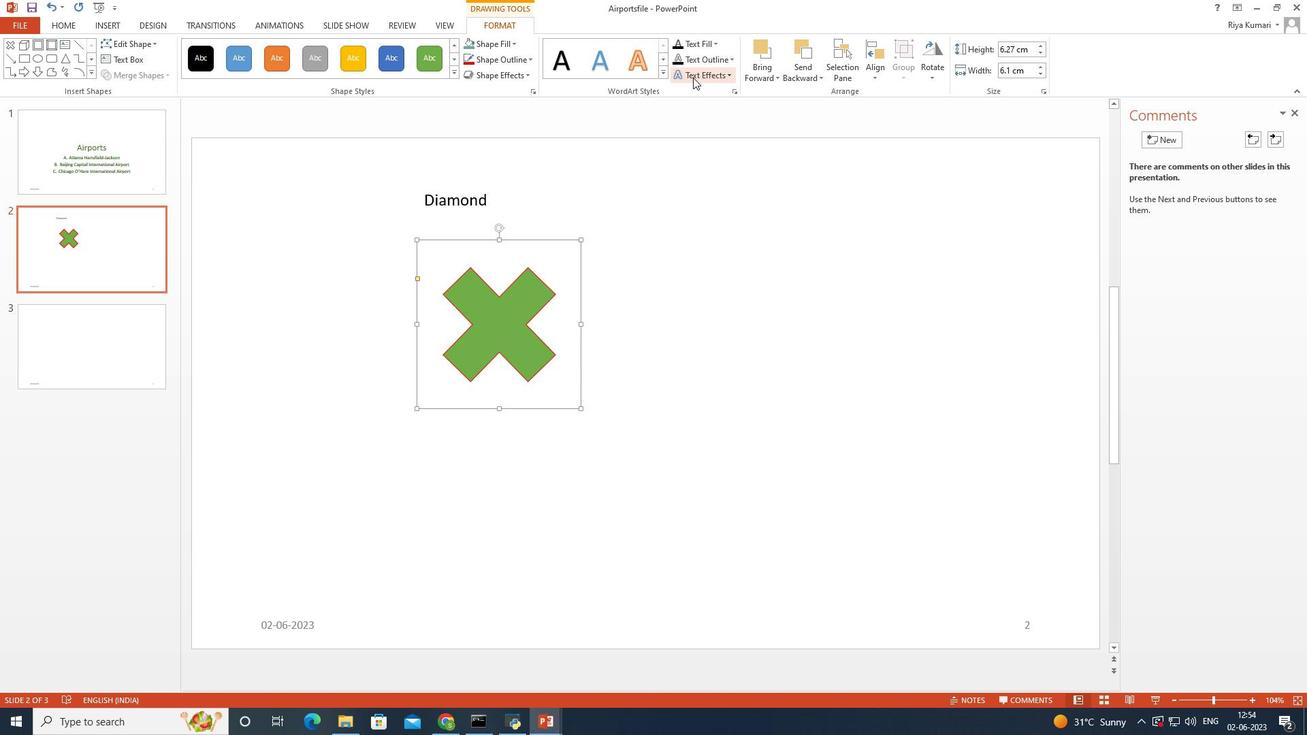 
Action: Mouse moved to (699, 212)
Screenshot: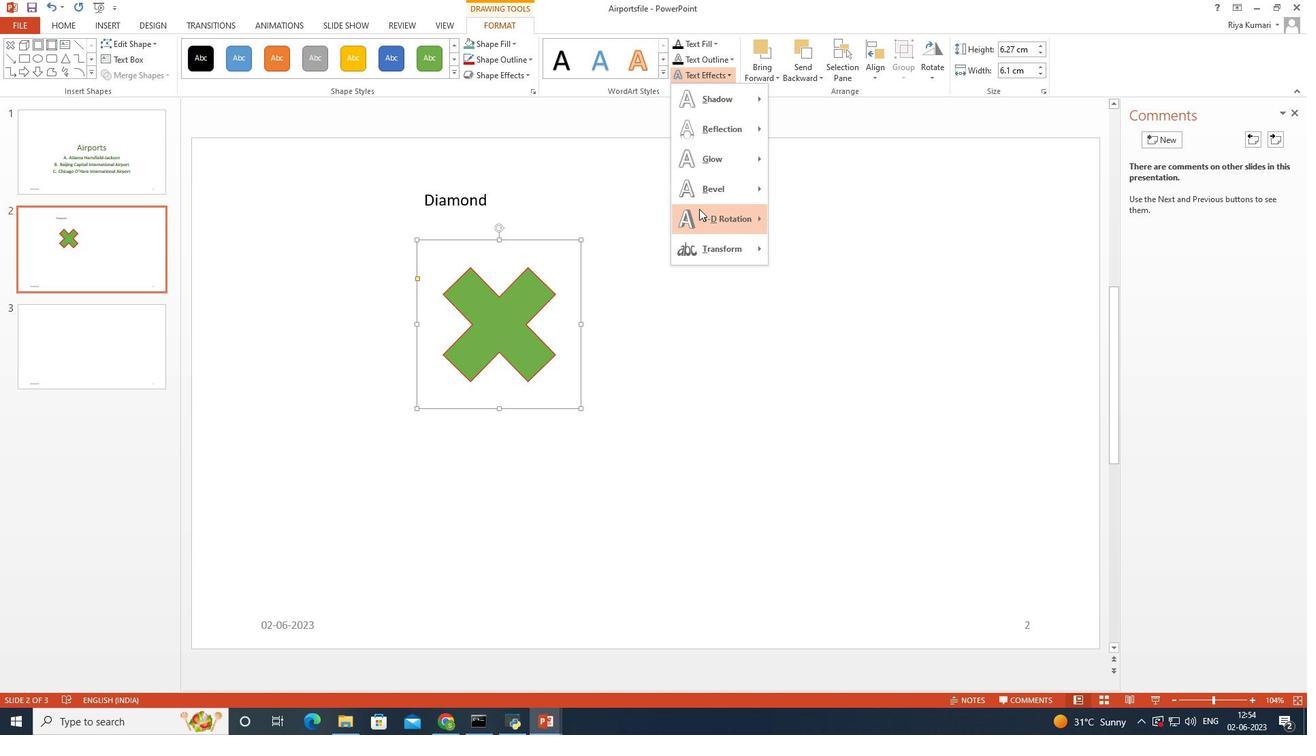 
Action: Mouse pressed left at (699, 212)
Screenshot: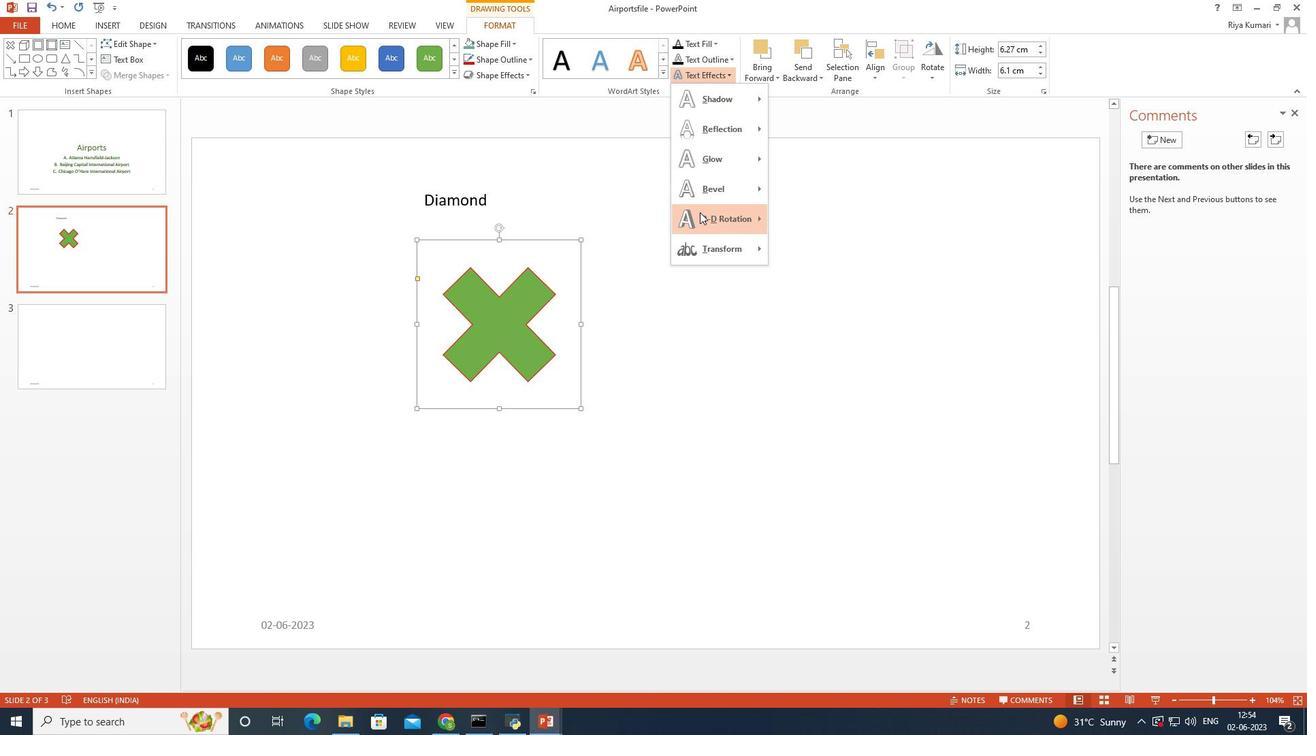 
Action: Mouse moved to (871, 294)
Screenshot: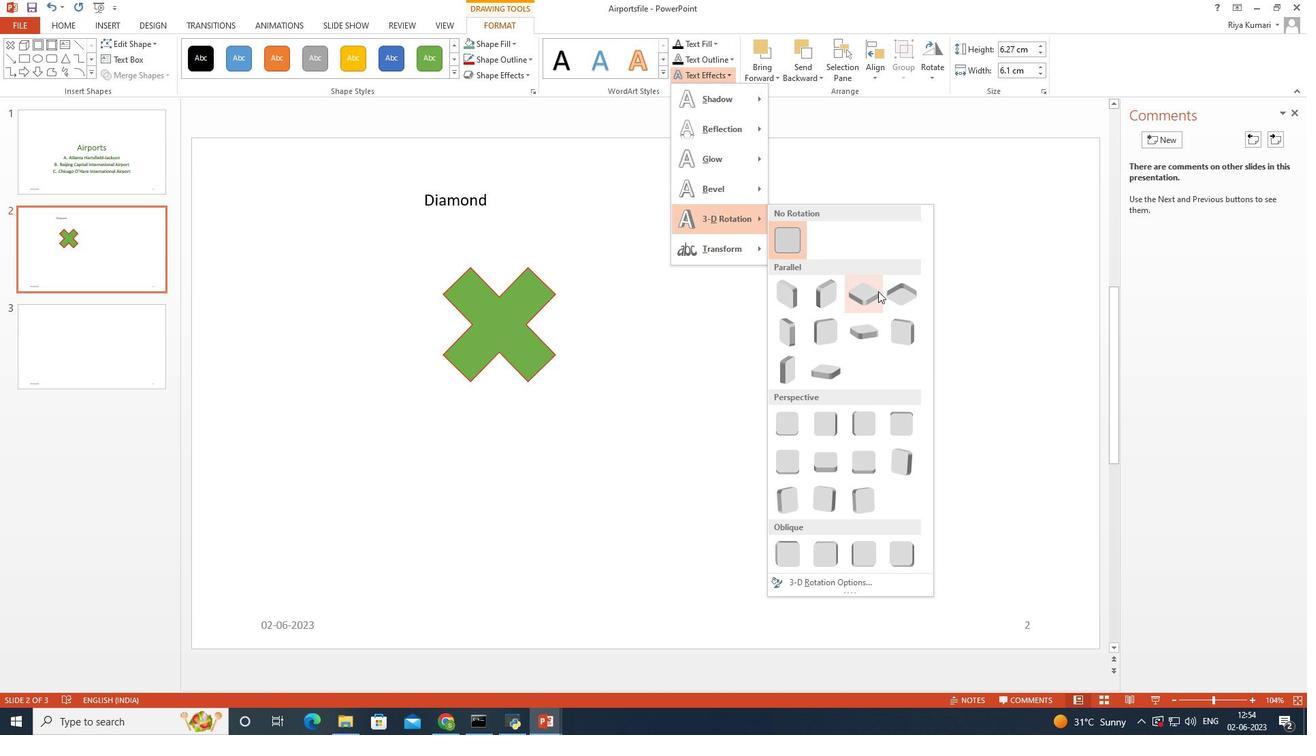
Action: Mouse pressed left at (871, 294)
Screenshot: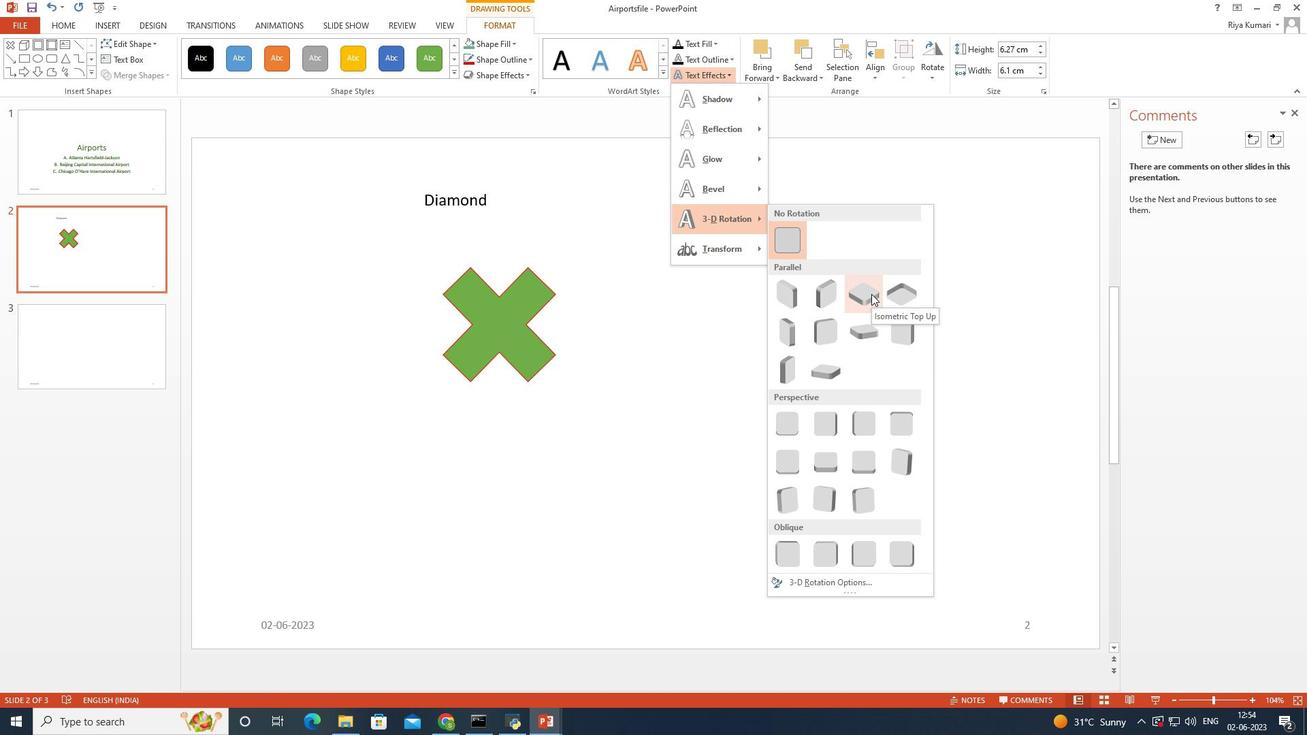 
Action: Mouse moved to (427, 244)
Screenshot: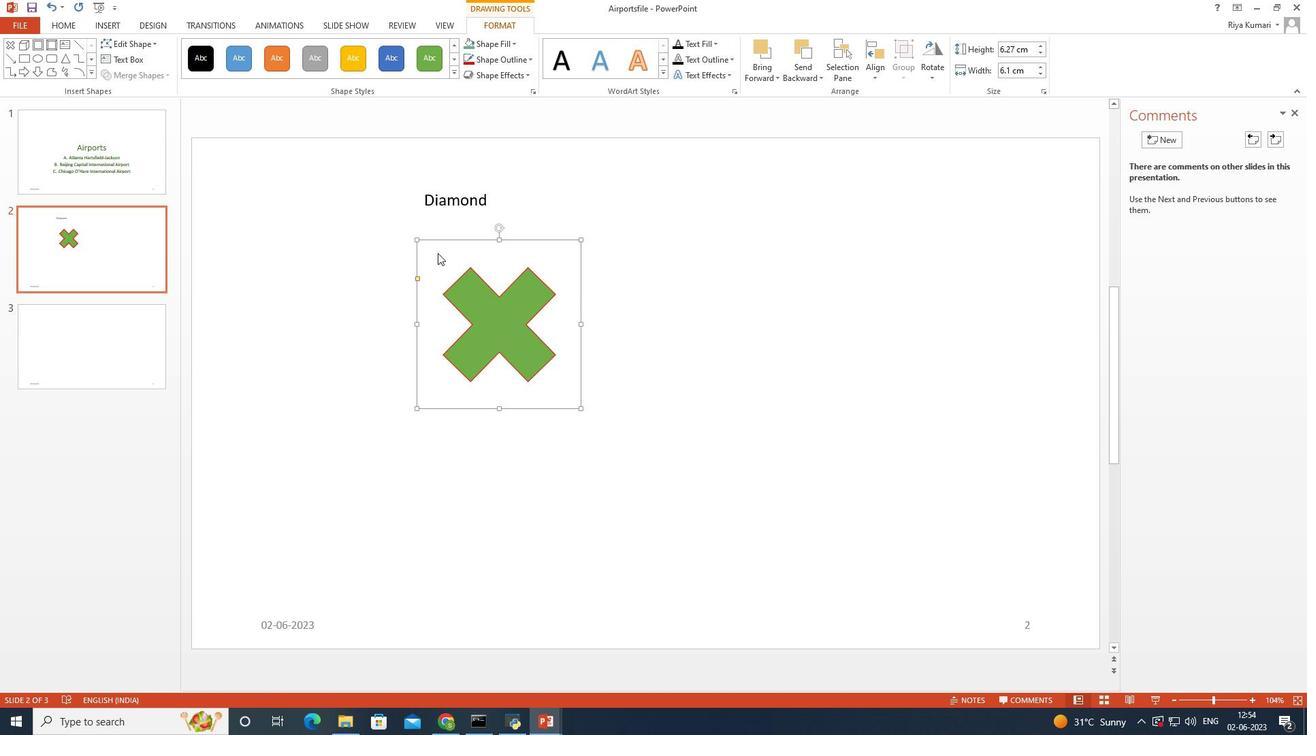 
Action: Mouse pressed left at (427, 244)
Screenshot: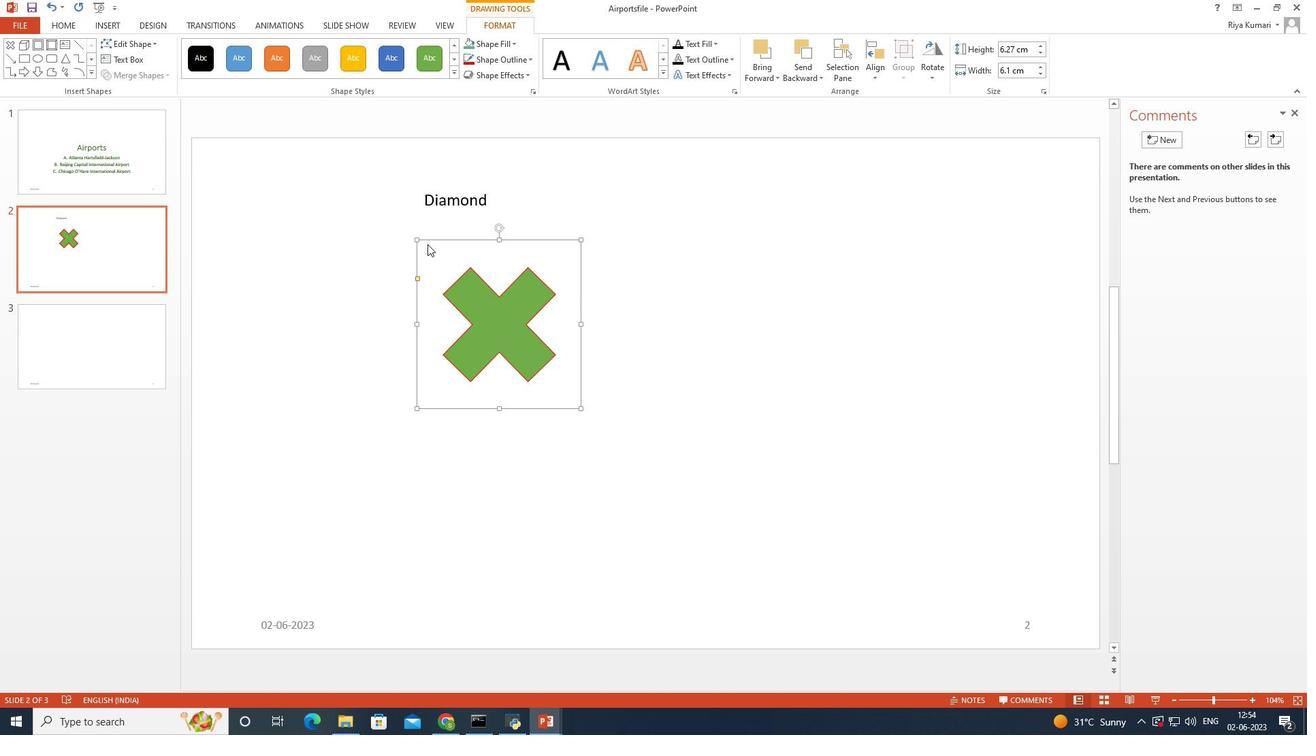 
Action: Mouse moved to (483, 322)
Screenshot: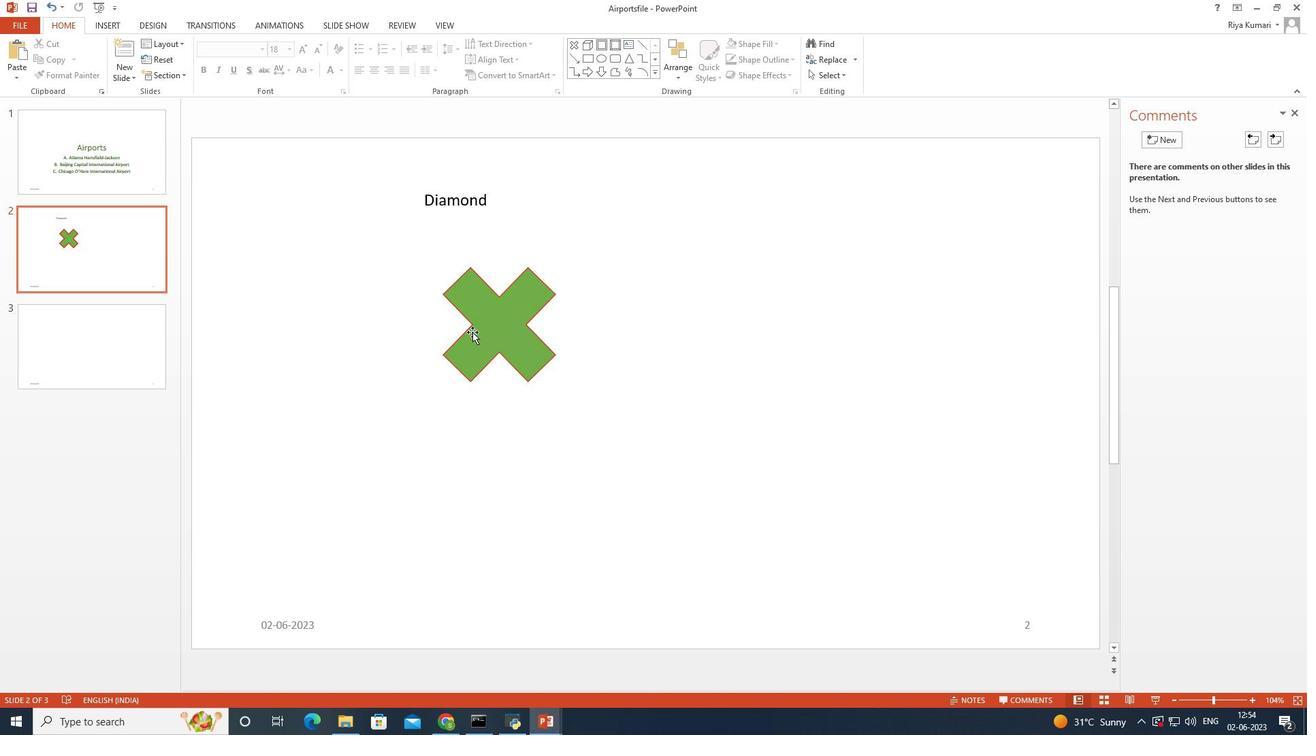 
Action: Mouse pressed left at (483, 322)
Screenshot: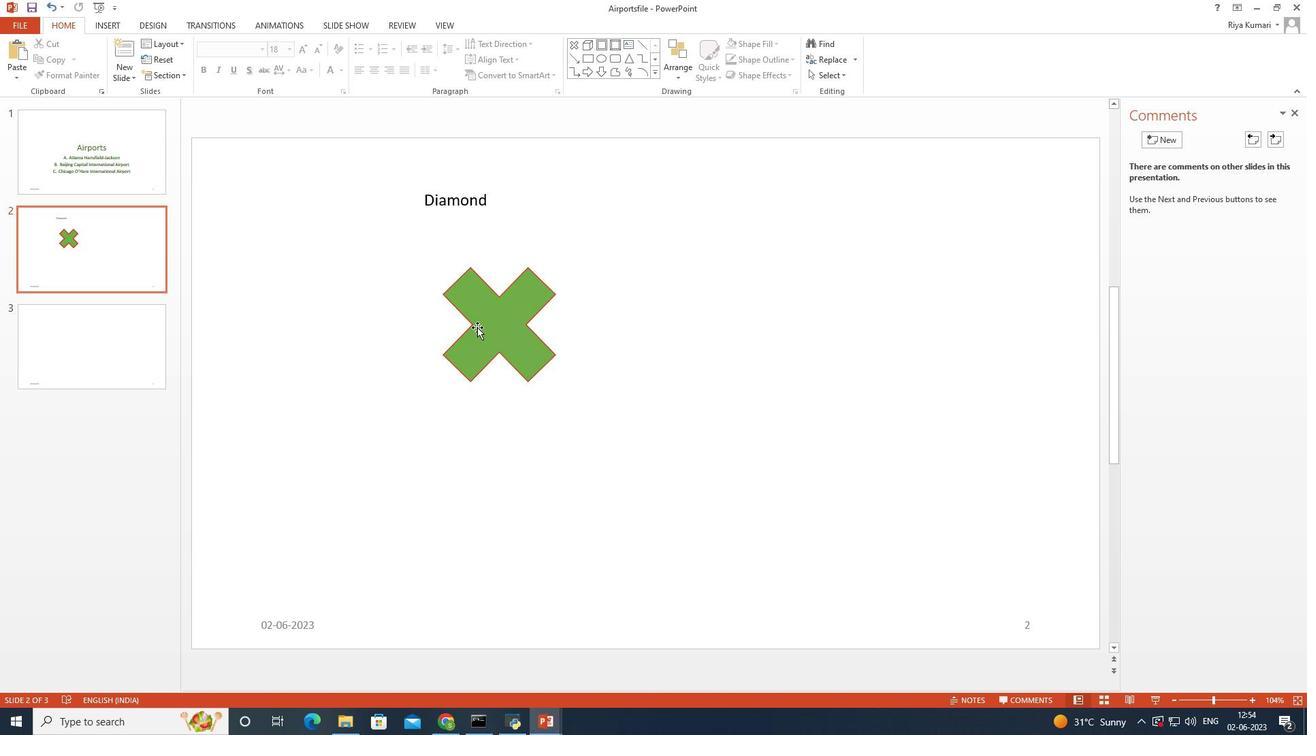 
Action: Mouse moved to (686, 68)
Screenshot: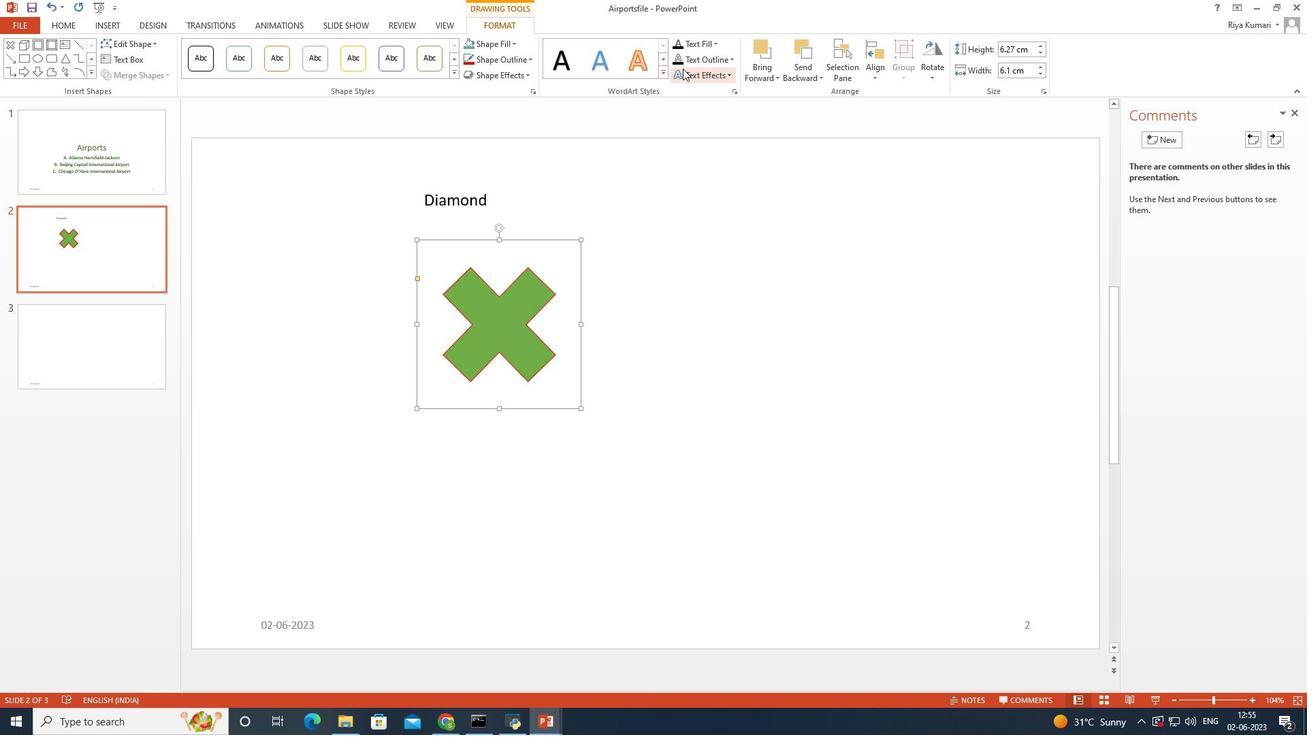 
Action: Mouse pressed left at (686, 68)
Screenshot: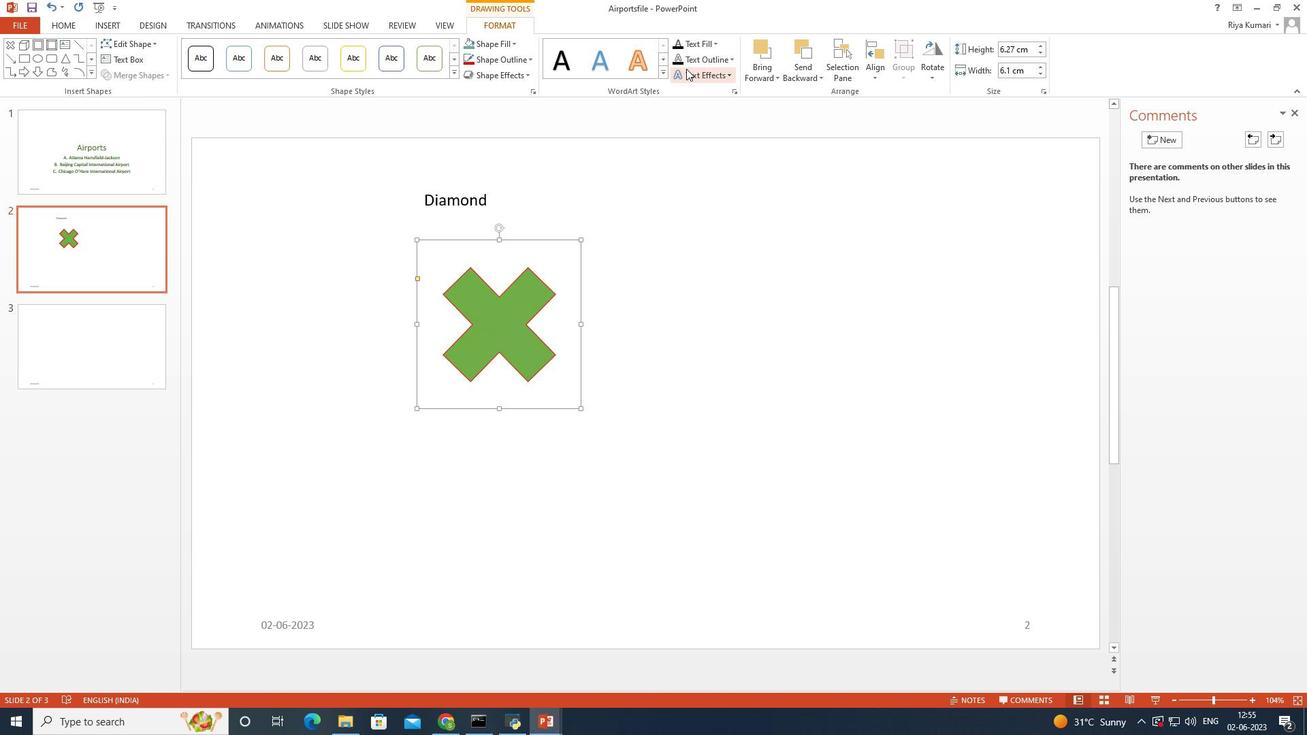 
Action: Mouse moved to (728, 217)
Screenshot: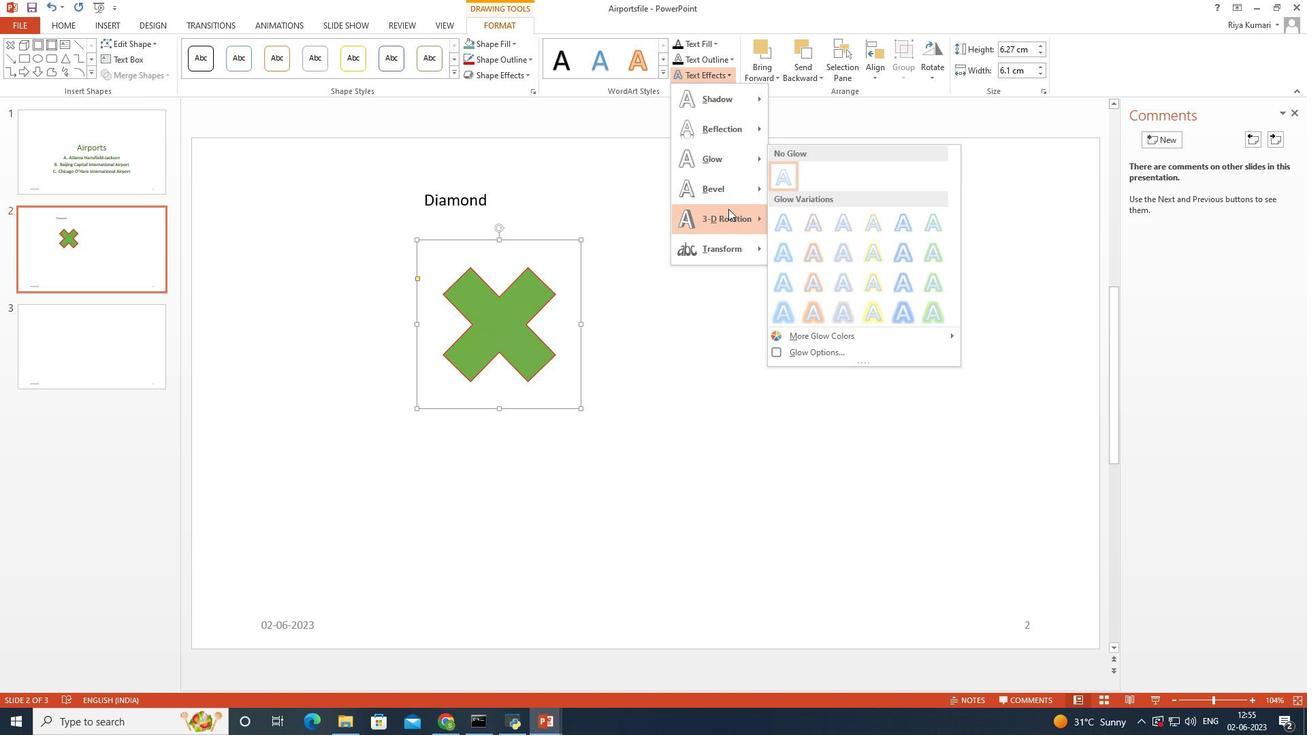
Action: Mouse pressed left at (728, 217)
Screenshot: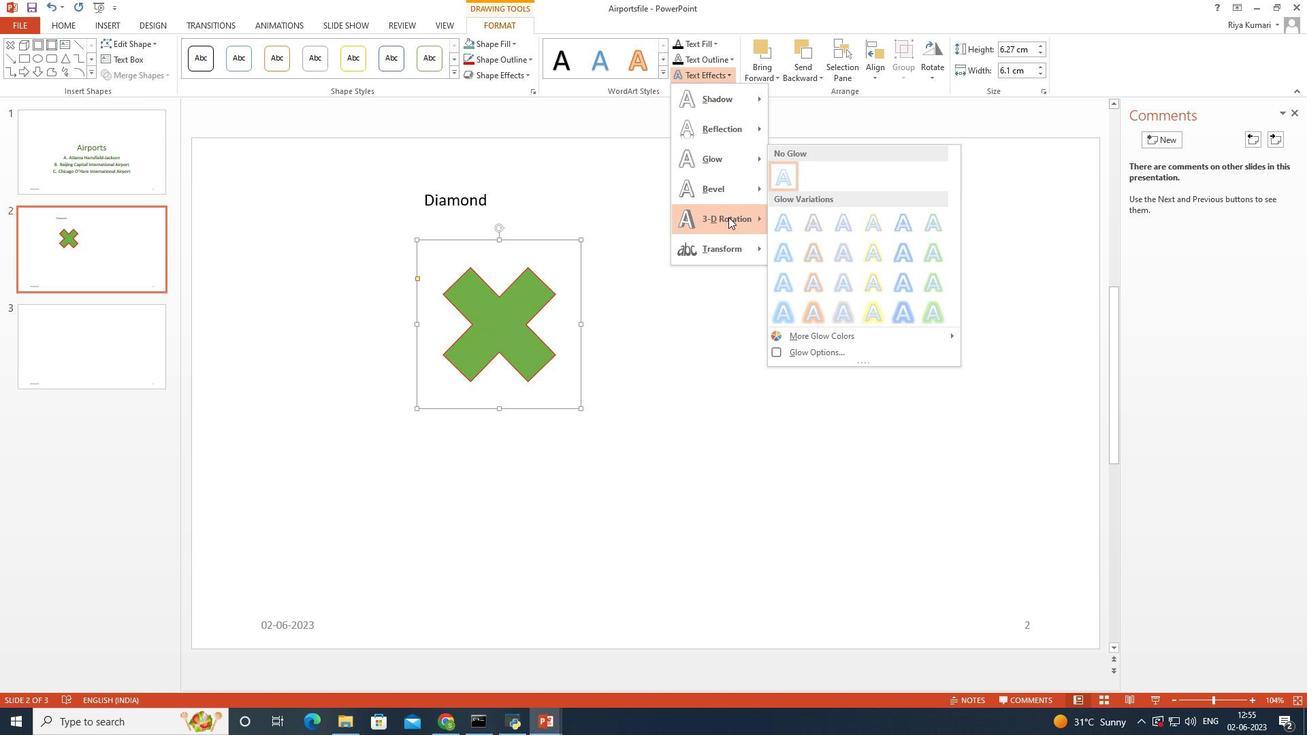 
Action: Mouse moved to (857, 294)
Screenshot: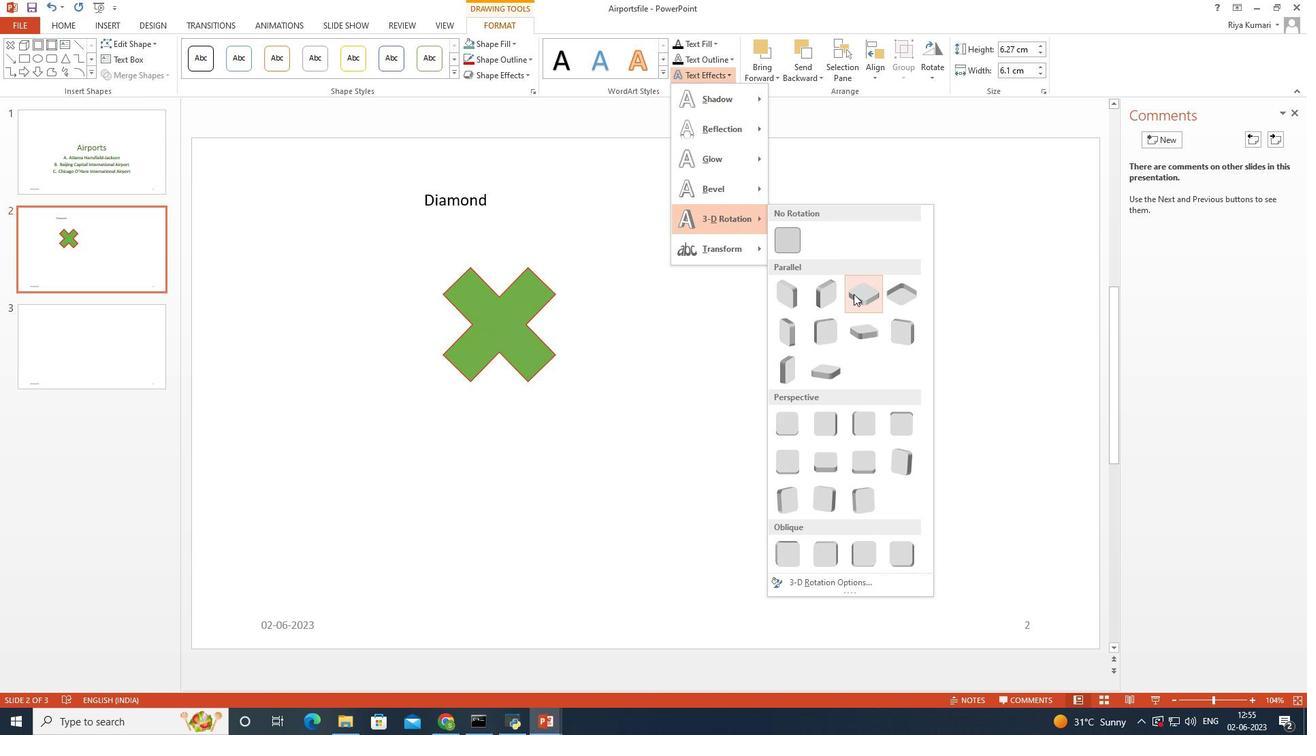 
Action: Mouse pressed left at (857, 294)
Screenshot: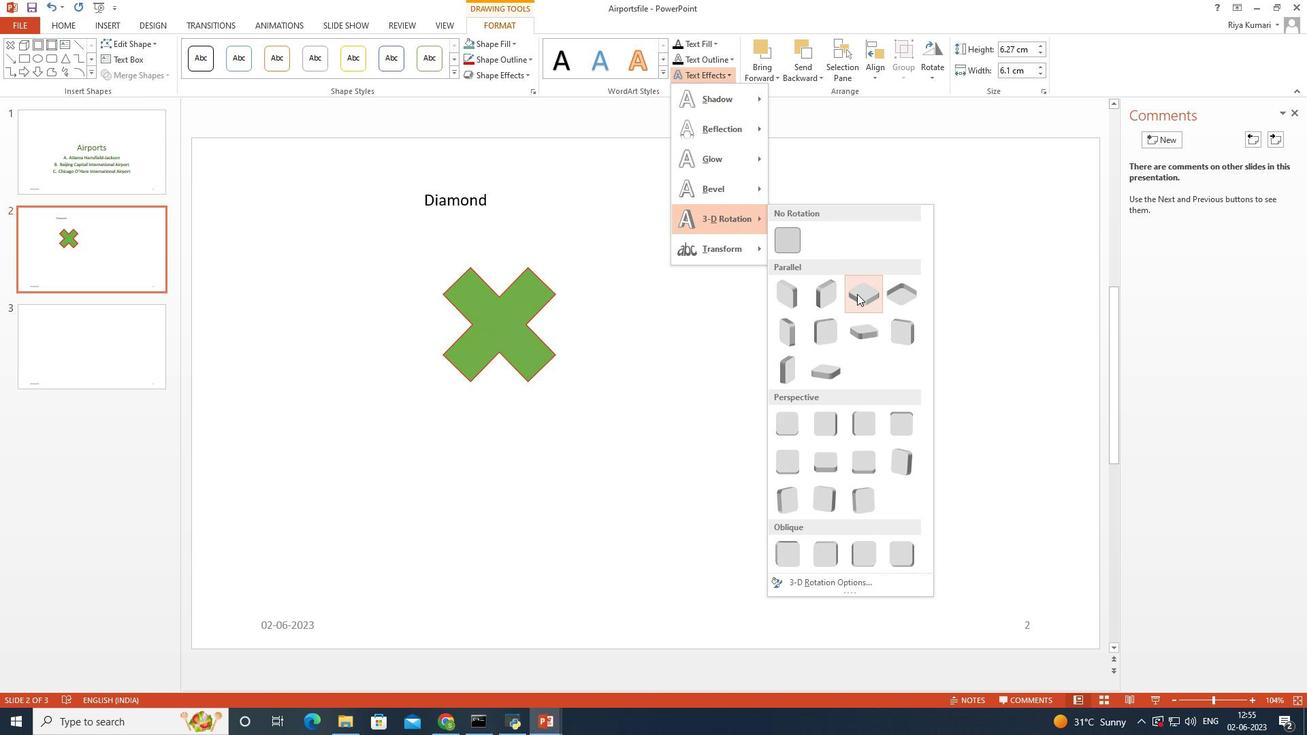 
Action: Mouse moved to (768, 315)
Screenshot: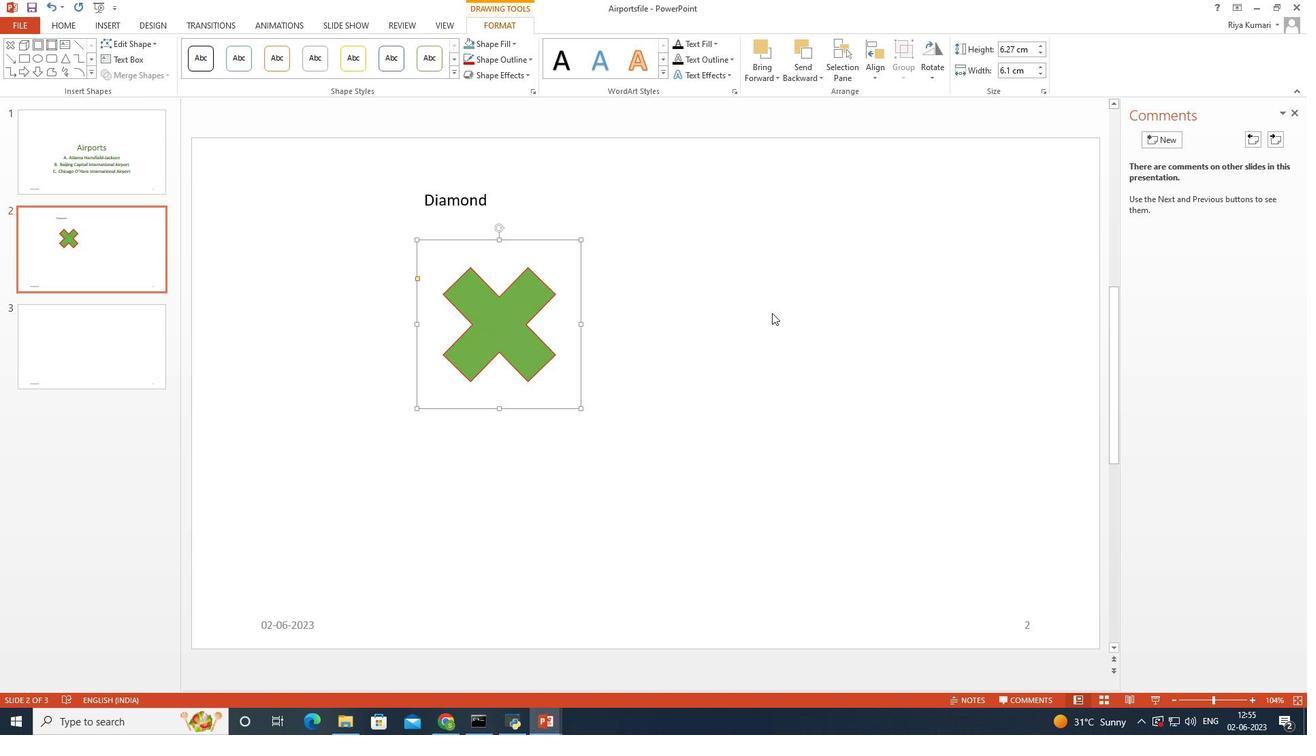 
Action: Mouse pressed left at (768, 315)
Screenshot: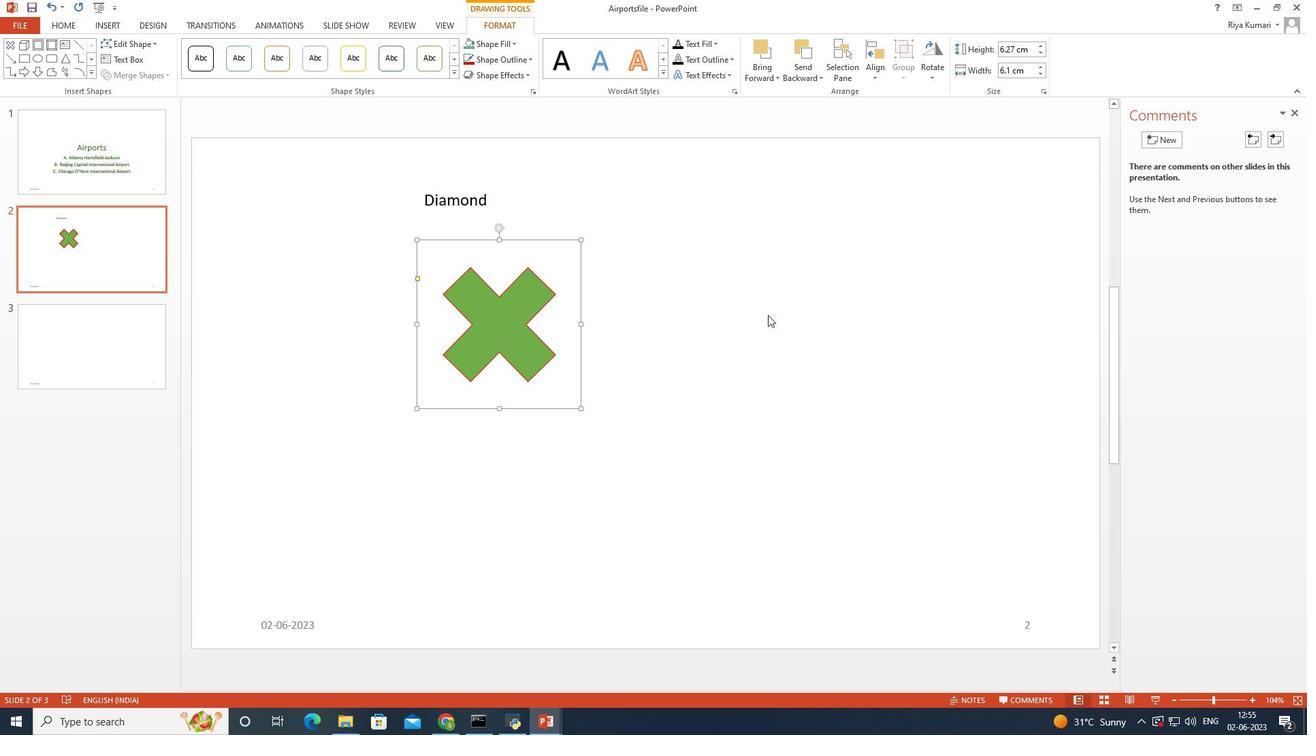 
Action: Mouse moved to (769, 302)
Screenshot: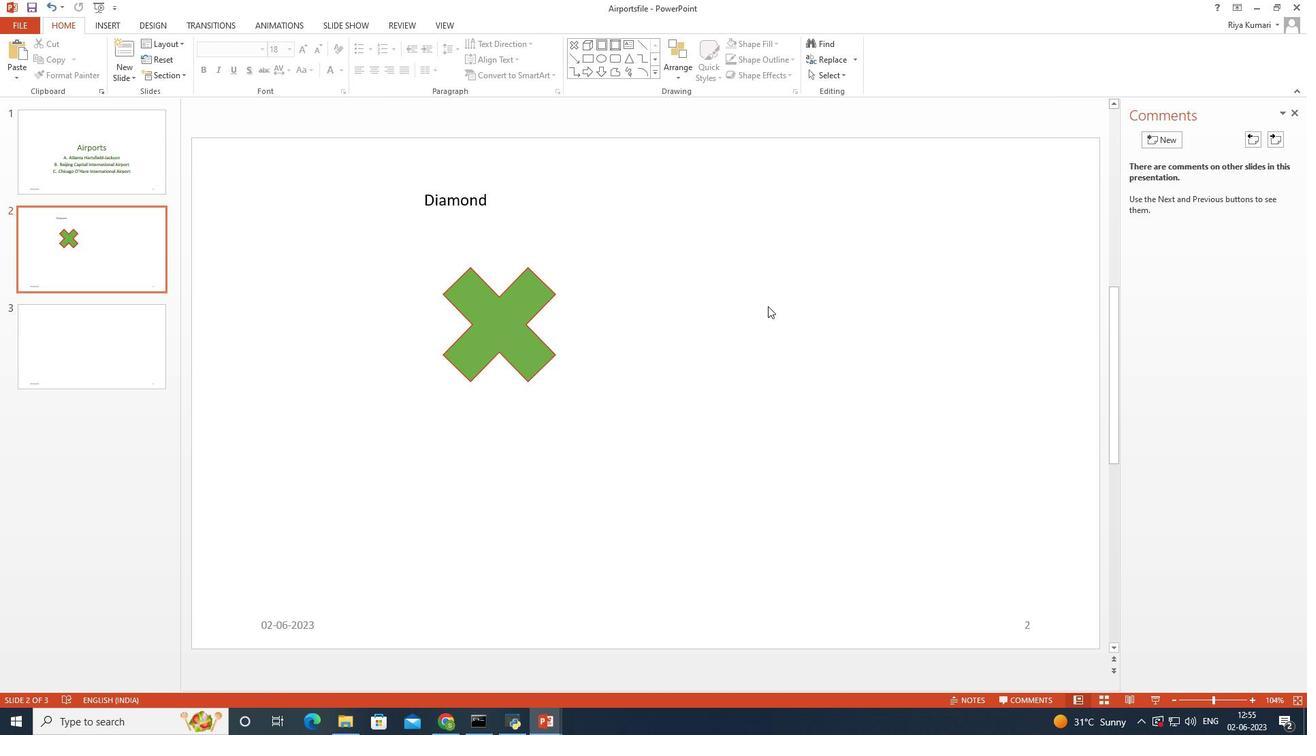 
